 Task: Create in the project BellTech and in the Backlog issue 'Upgrade the search and filtering mechanisms of a web application to improve user search experience and result accuracy' a child issue 'Code optimization for low-latency network socket optimization', and assign it to team member softage.1@softage.net. Create in the project BellTech and in the Backlog issue 'Create a new online platform for online language learning courses with advanced language tools and speaking practice features' a child issue 'Chatbot conversation error handling and optimization', and assign it to team member softage.2@softage.net
Action: Mouse moved to (228, 59)
Screenshot: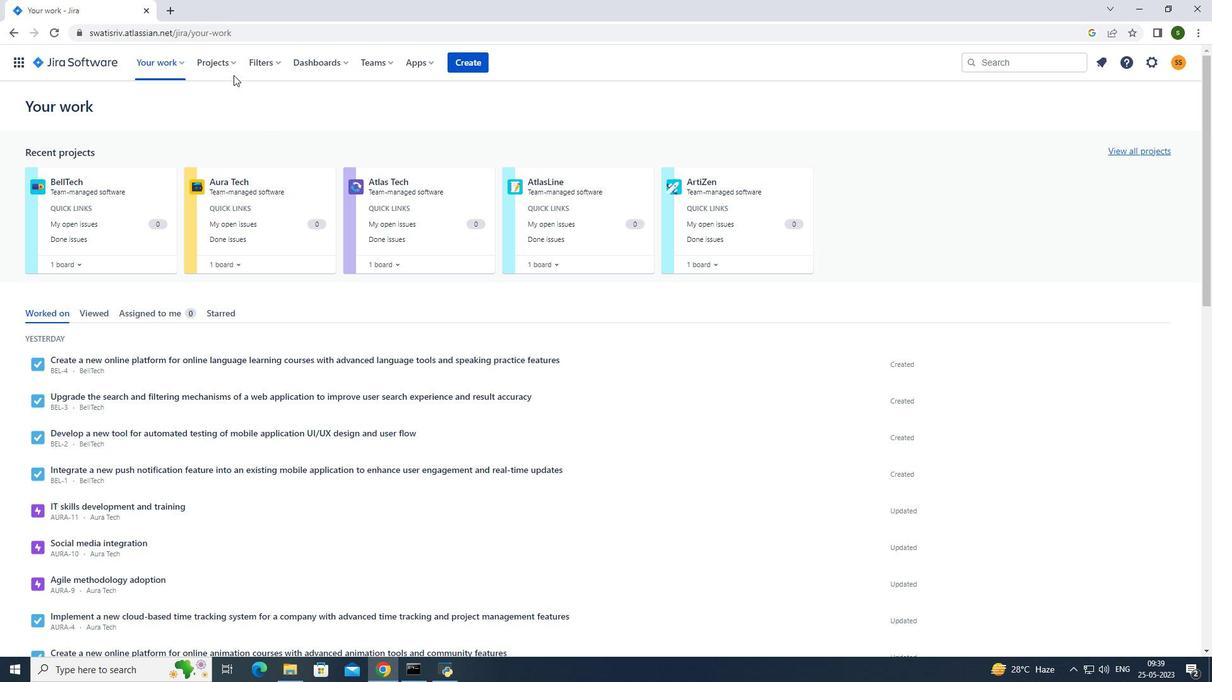 
Action: Mouse pressed left at (228, 59)
Screenshot: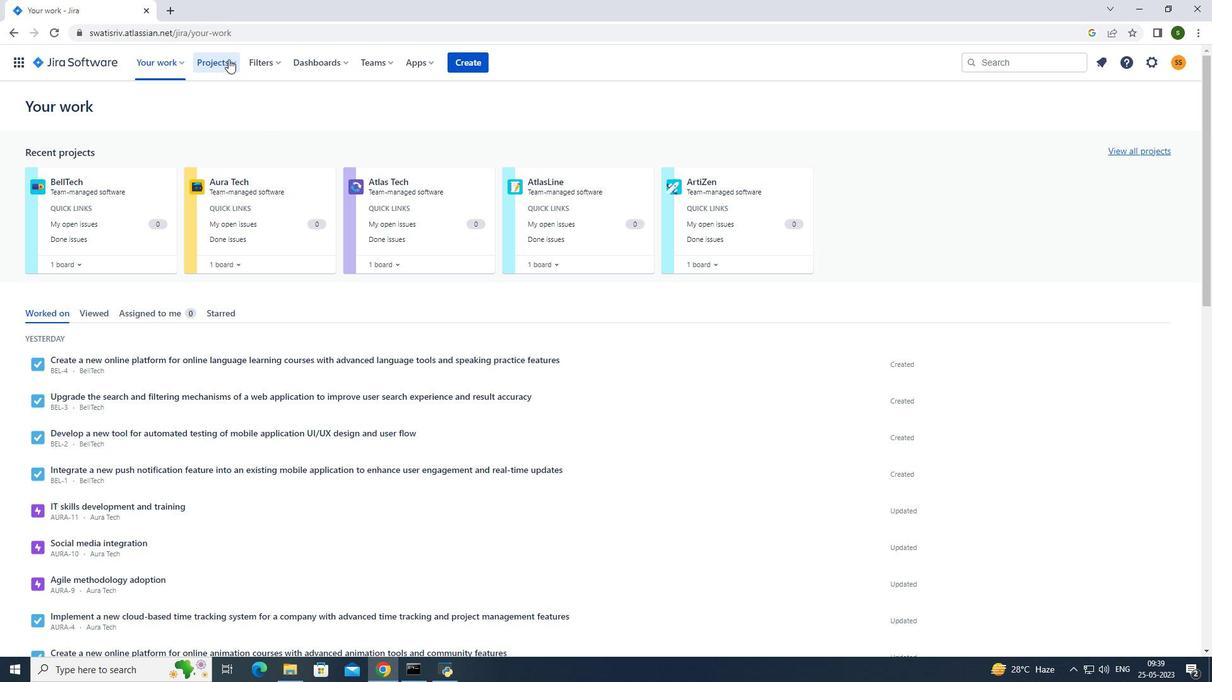 
Action: Mouse moved to (252, 109)
Screenshot: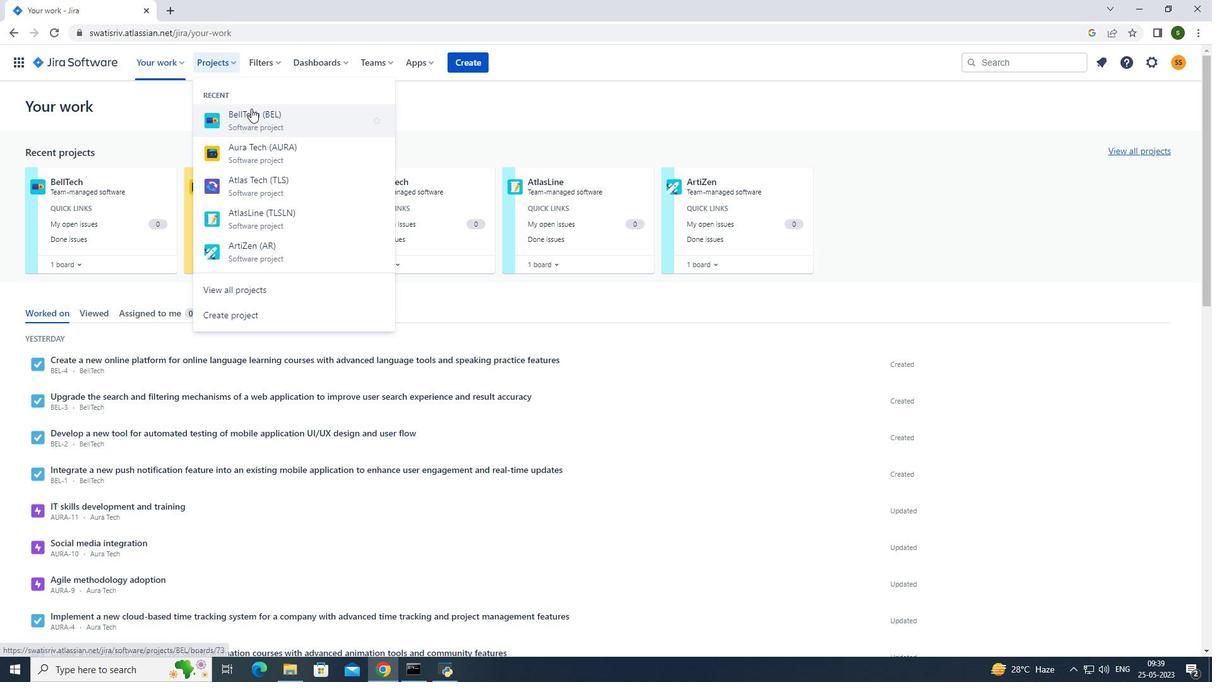 
Action: Mouse pressed left at (252, 109)
Screenshot: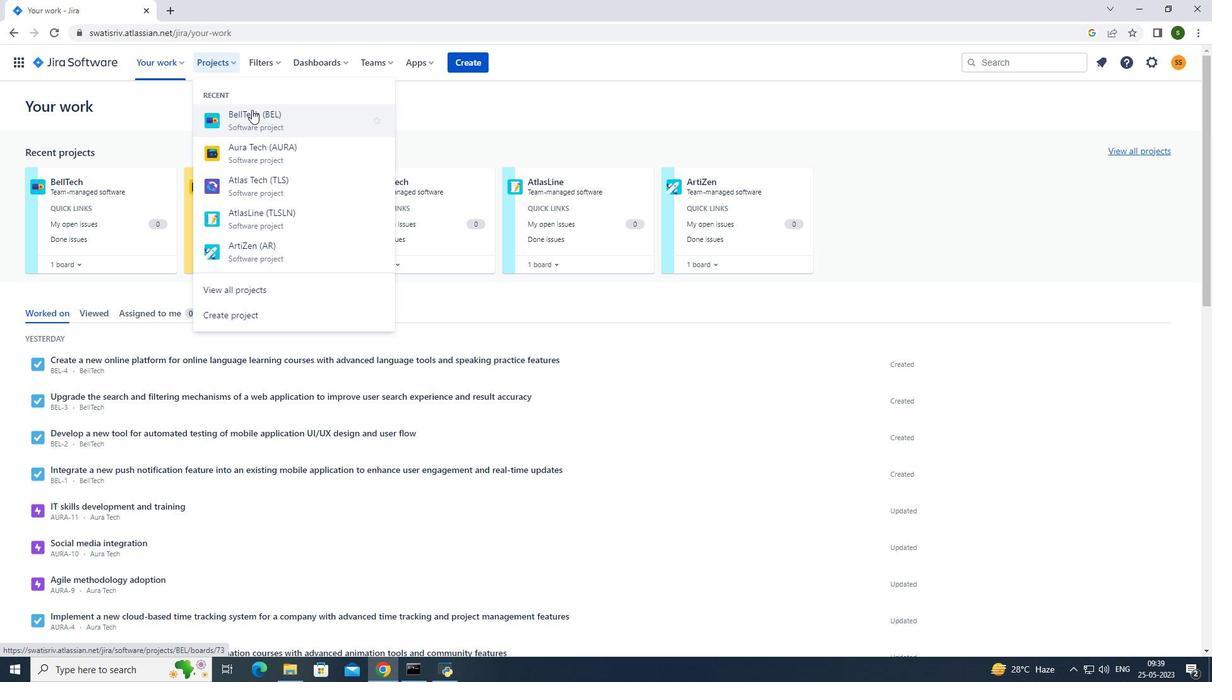 
Action: Mouse moved to (263, 429)
Screenshot: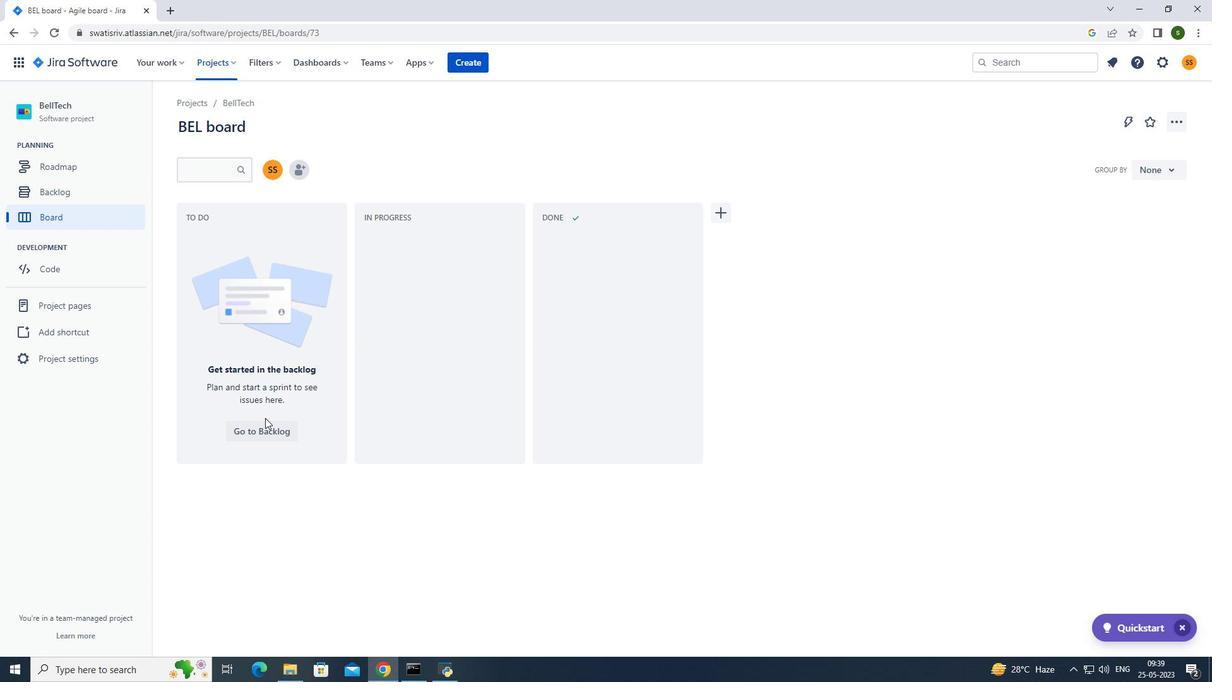 
Action: Mouse pressed left at (263, 429)
Screenshot: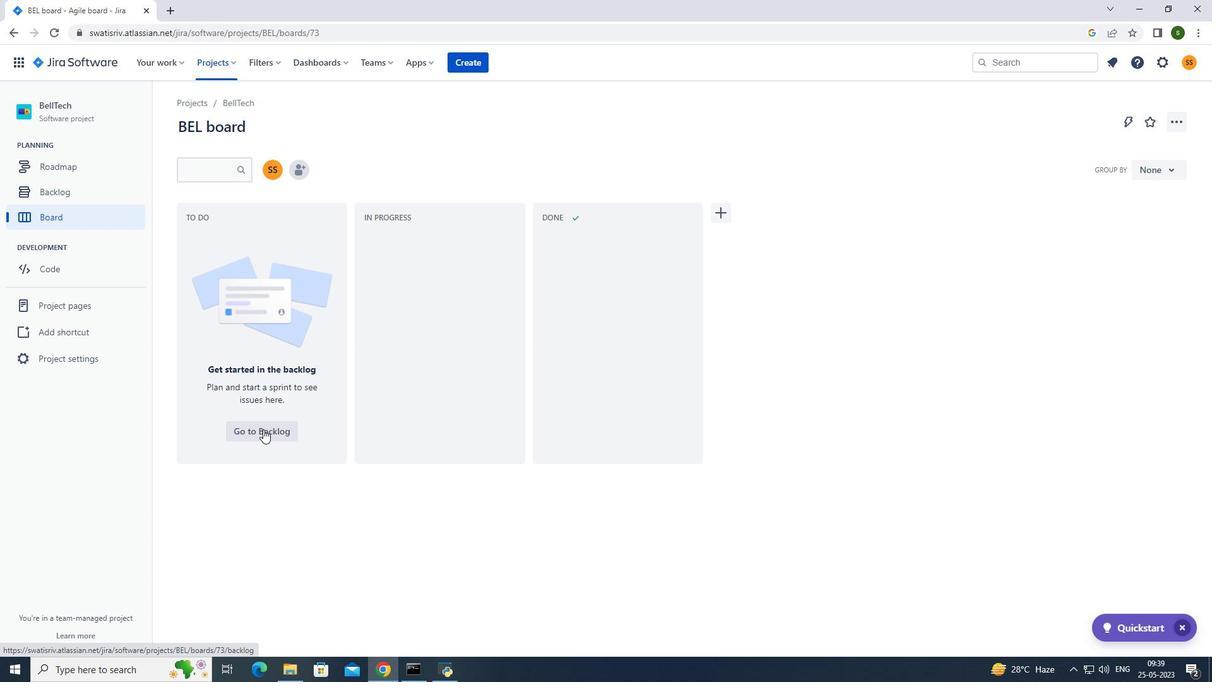 
Action: Mouse moved to (524, 405)
Screenshot: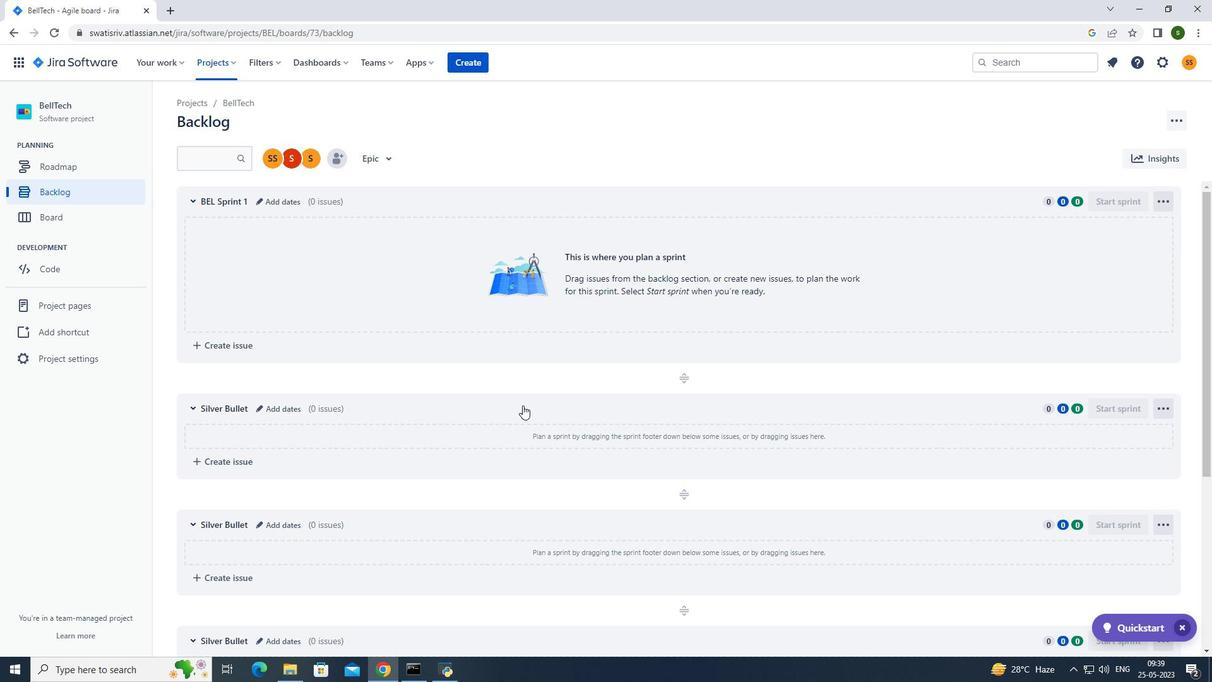 
Action: Mouse scrolled (524, 404) with delta (0, 0)
Screenshot: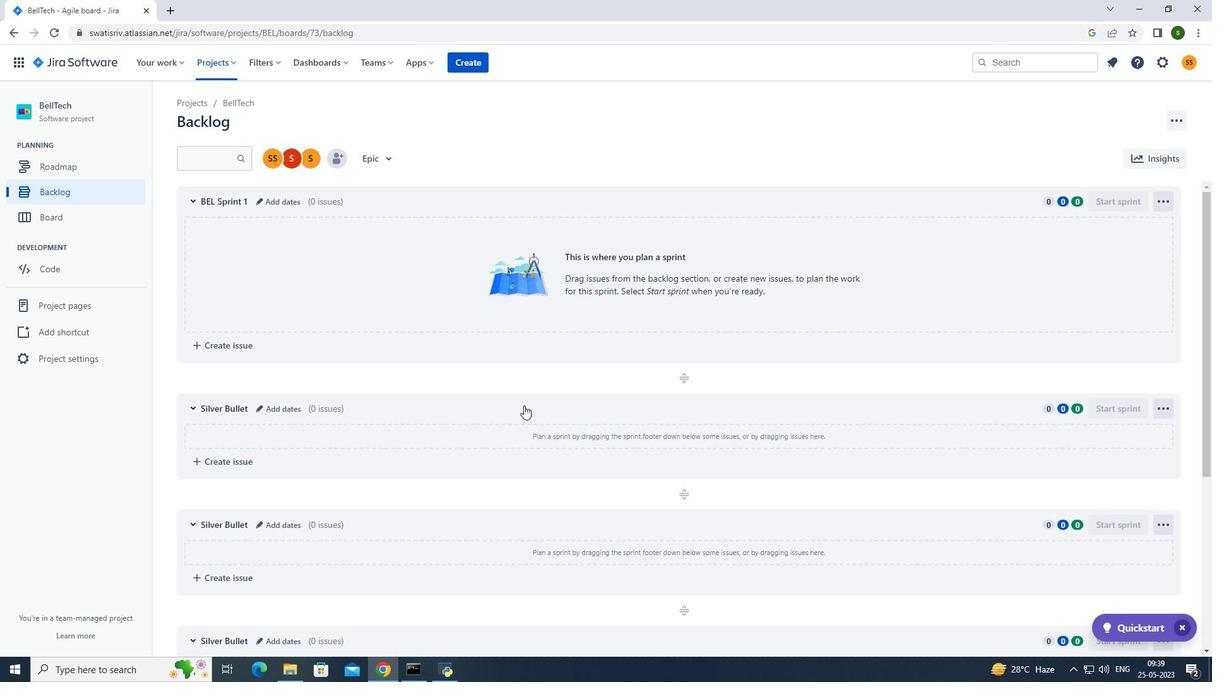 
Action: Mouse scrolled (524, 404) with delta (0, 0)
Screenshot: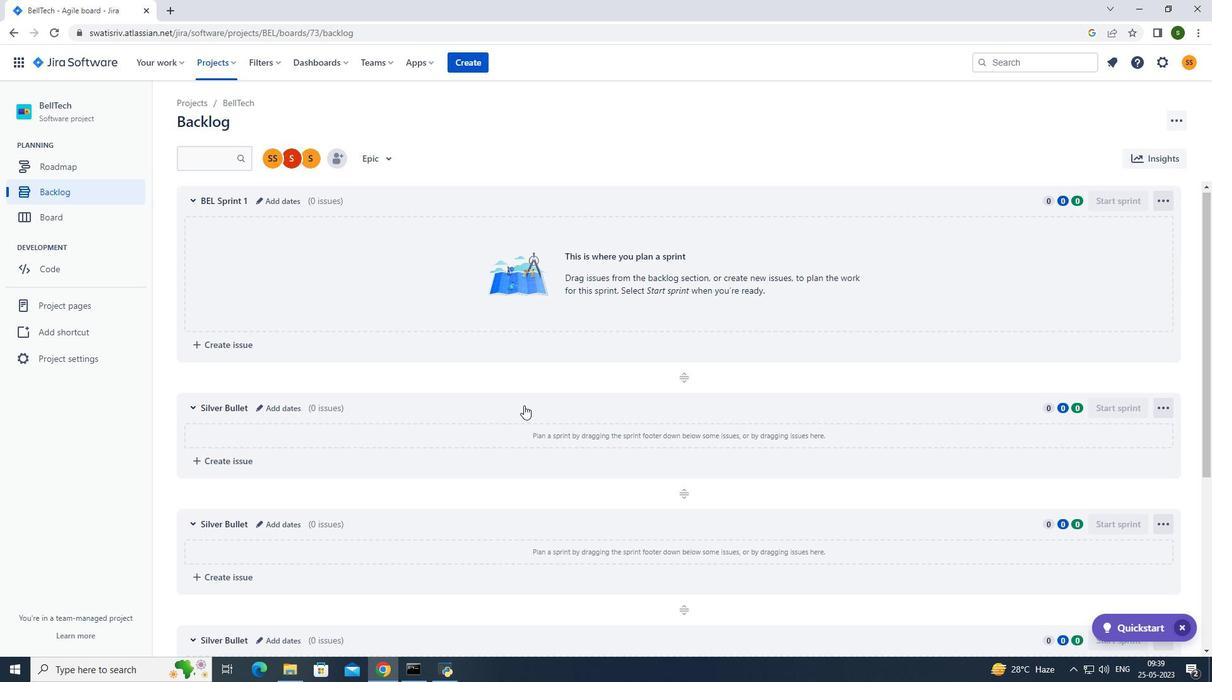 
Action: Mouse scrolled (524, 404) with delta (0, 0)
Screenshot: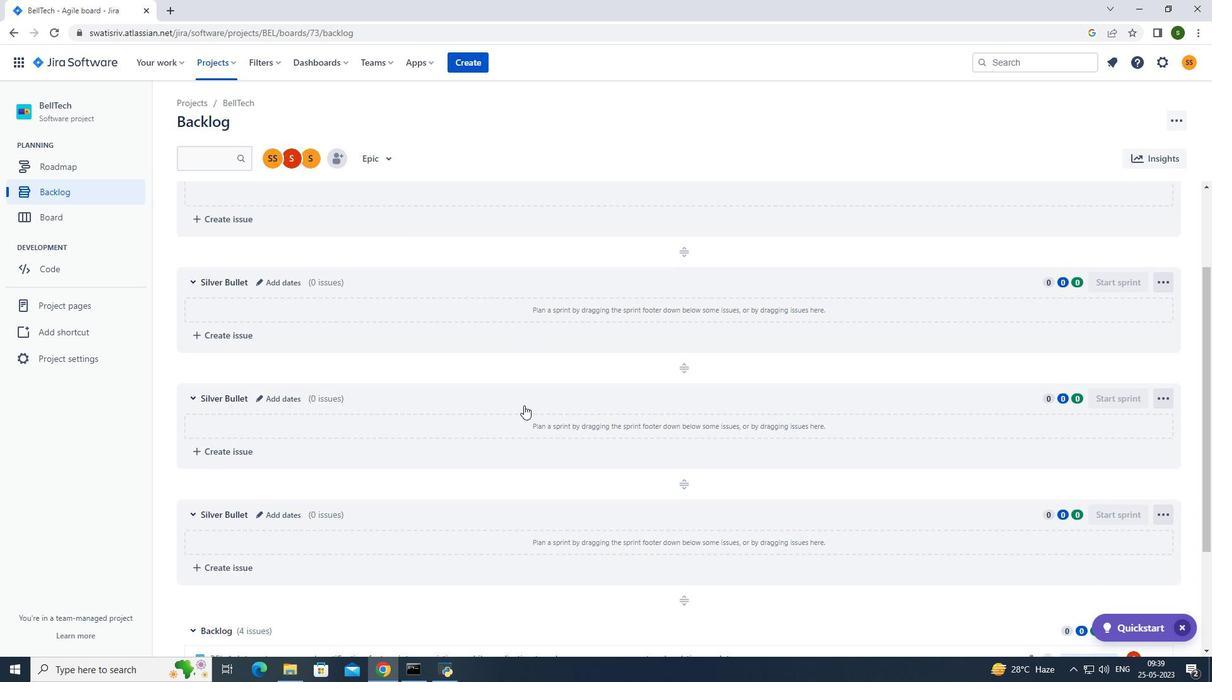 
Action: Mouse scrolled (524, 404) with delta (0, 0)
Screenshot: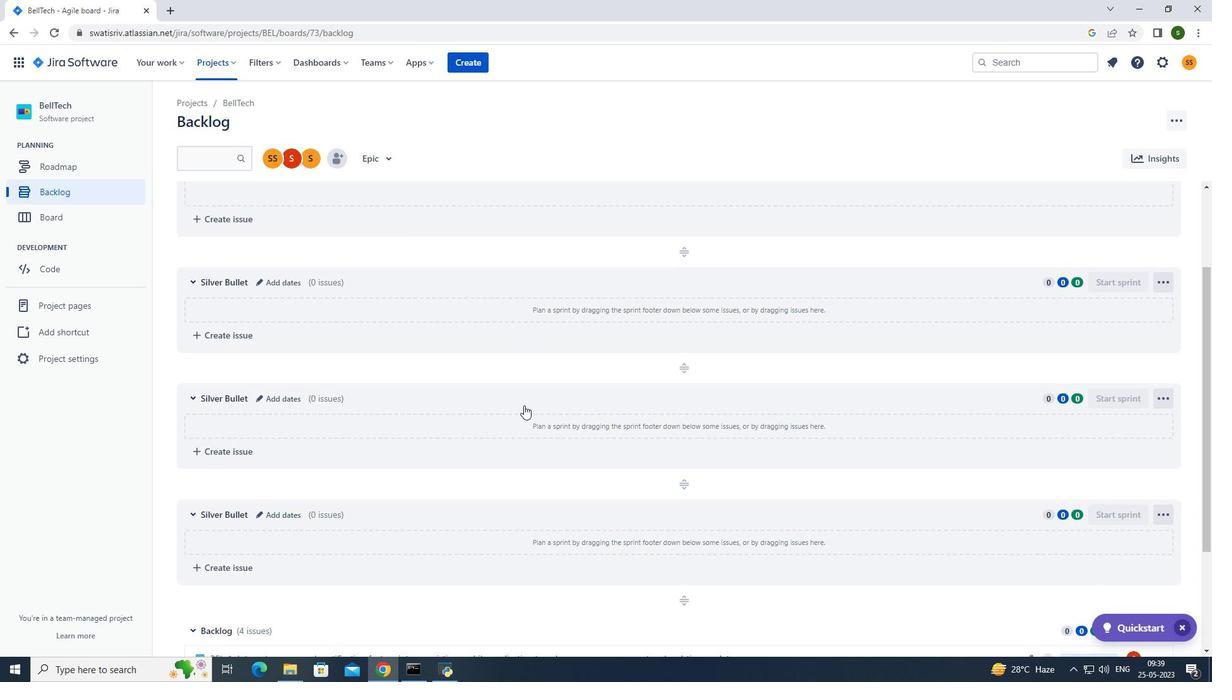 
Action: Mouse scrolled (524, 404) with delta (0, 0)
Screenshot: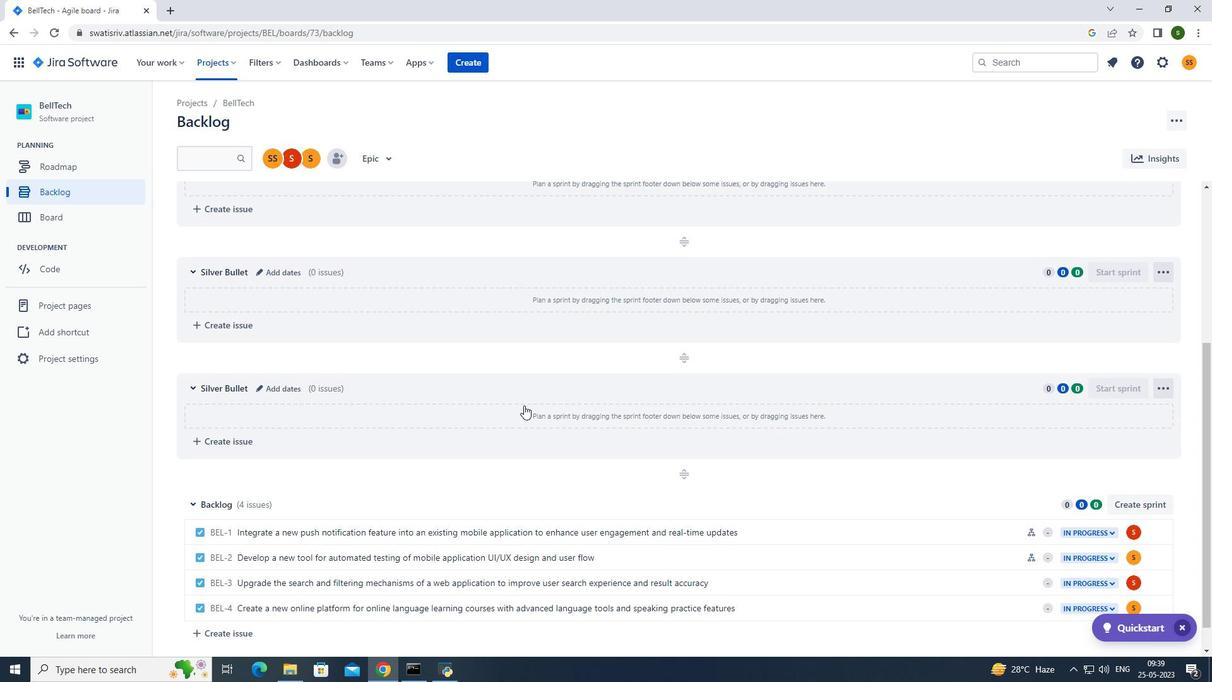 
Action: Mouse scrolled (524, 404) with delta (0, 0)
Screenshot: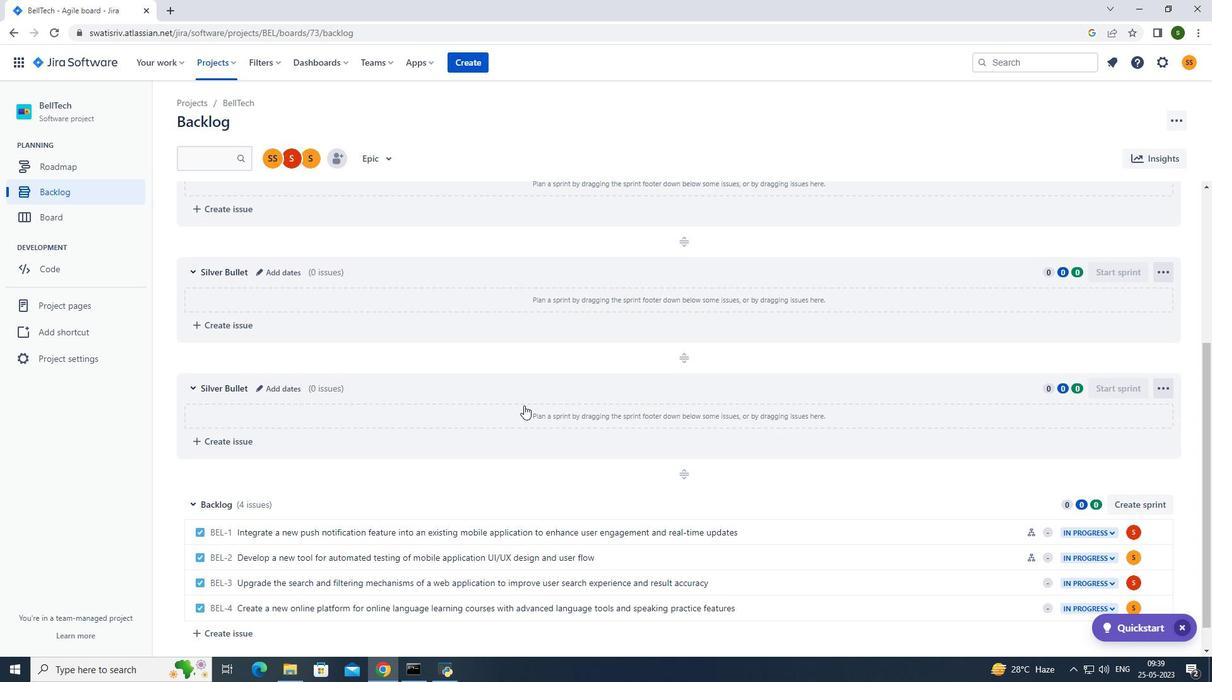 
Action: Mouse scrolled (524, 404) with delta (0, 0)
Screenshot: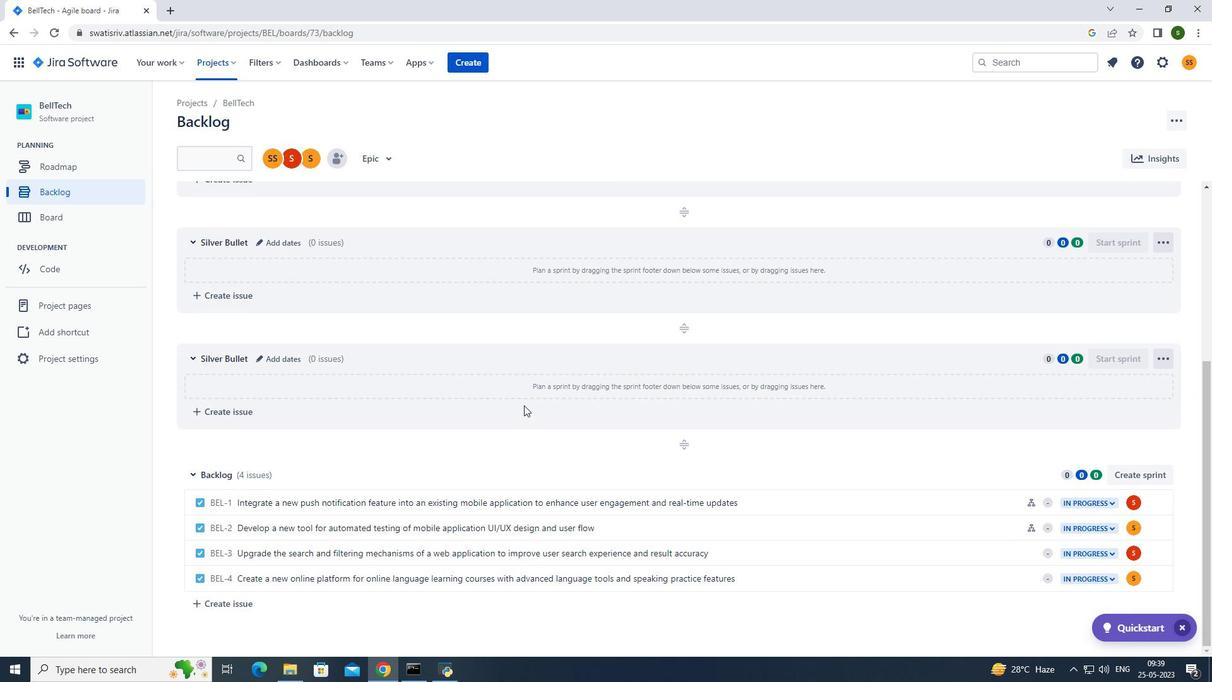 
Action: Mouse moved to (800, 552)
Screenshot: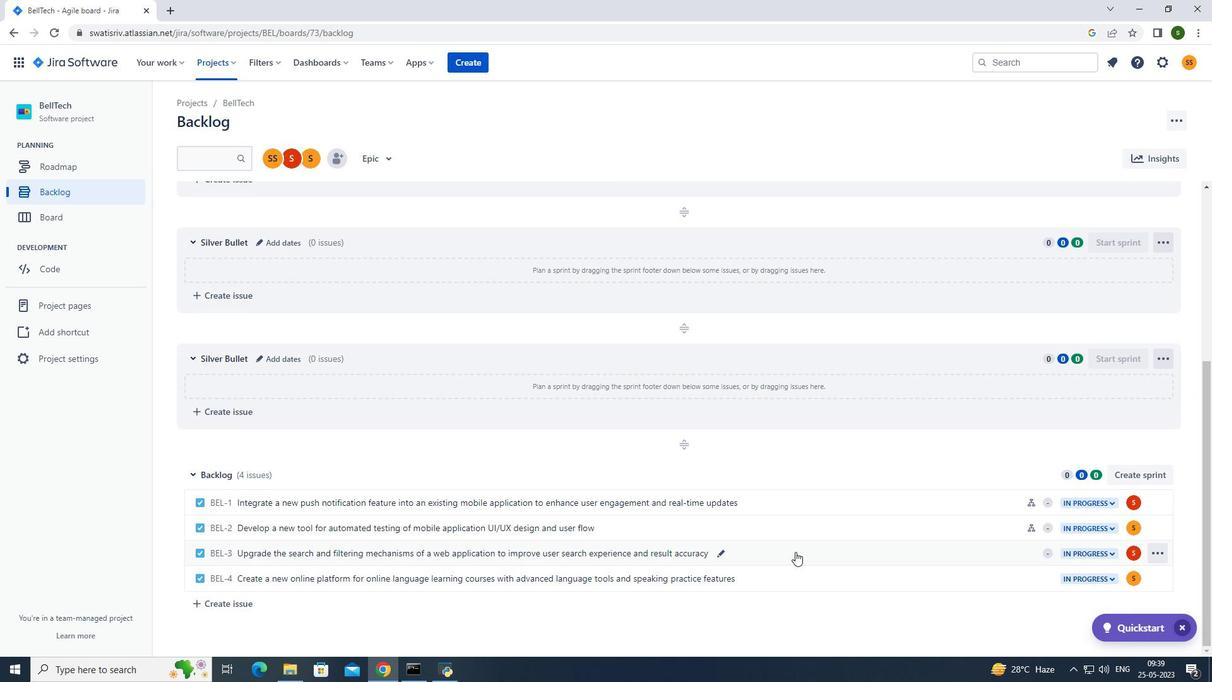 
Action: Mouse pressed left at (800, 552)
Screenshot: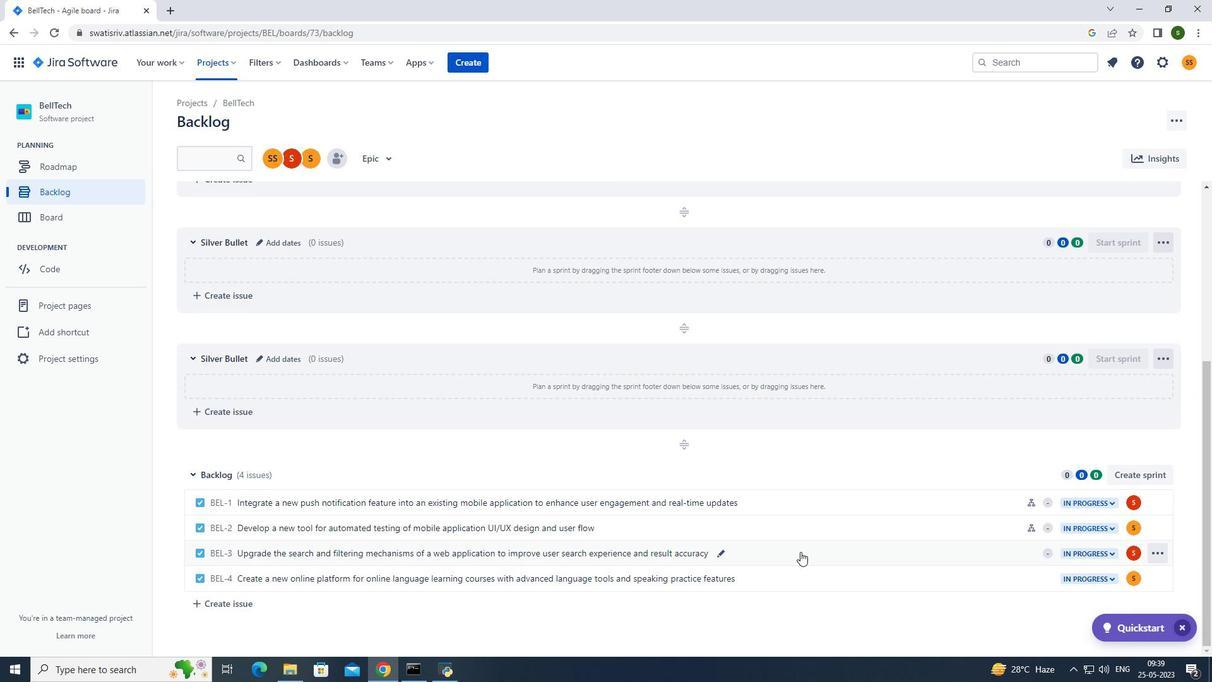 
Action: Mouse moved to (987, 301)
Screenshot: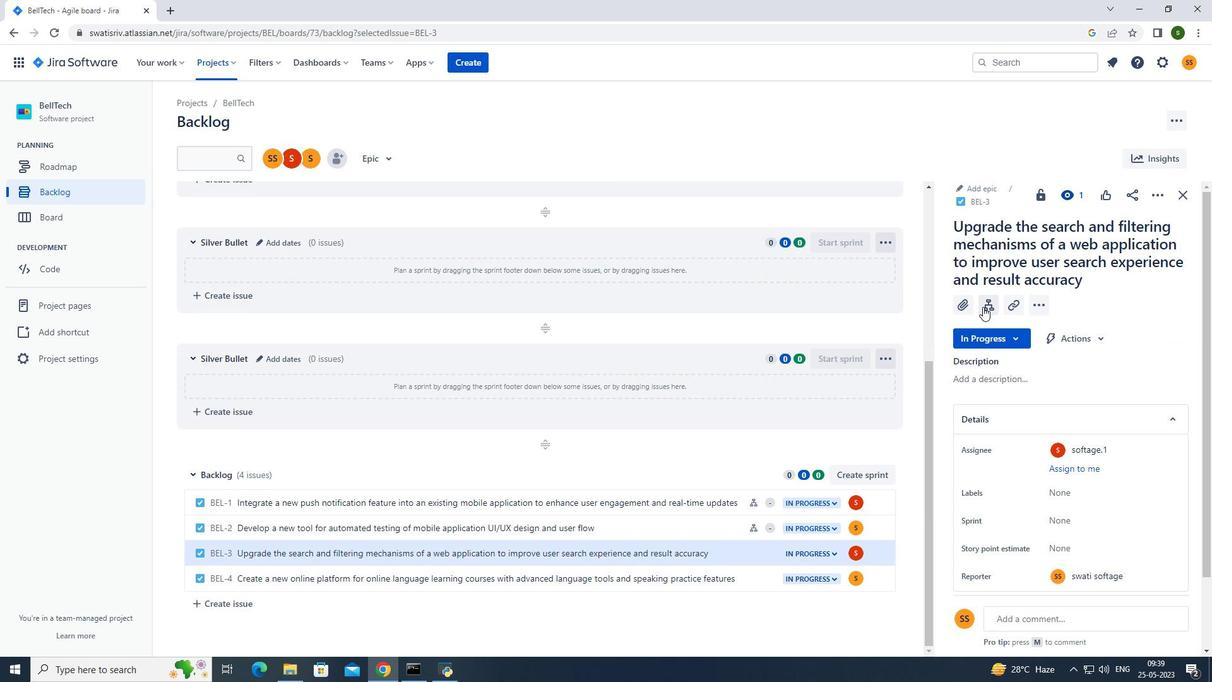 
Action: Mouse pressed left at (987, 301)
Screenshot: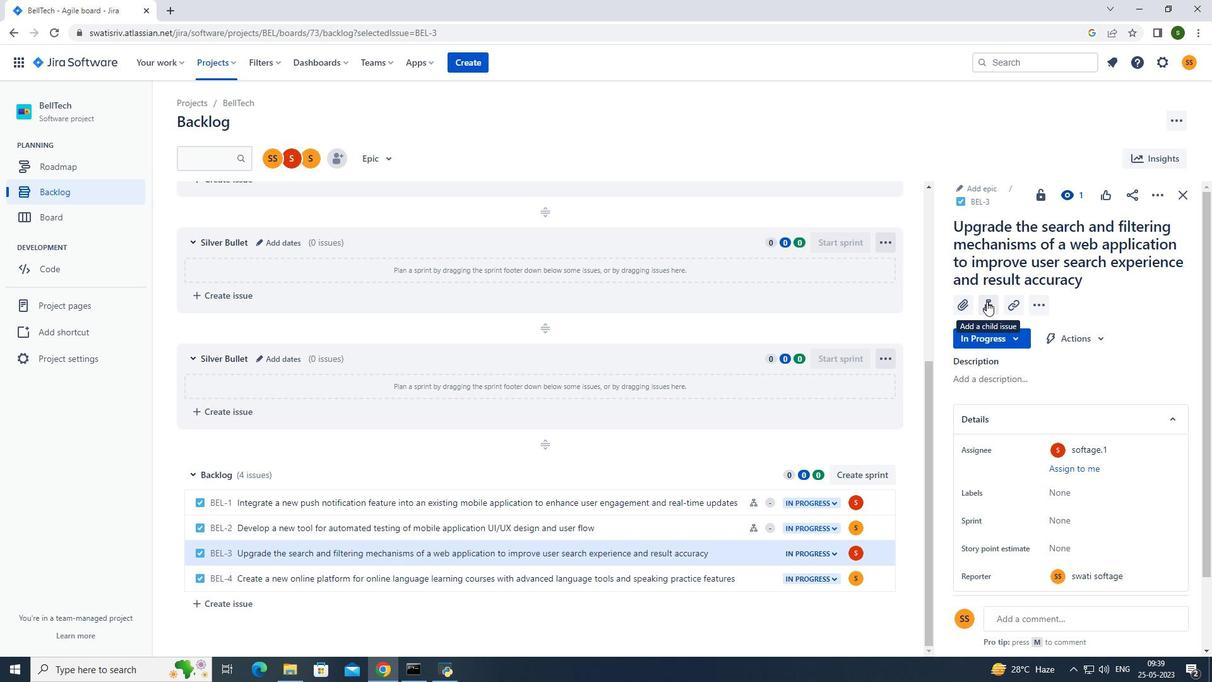 
Action: Mouse moved to (1001, 402)
Screenshot: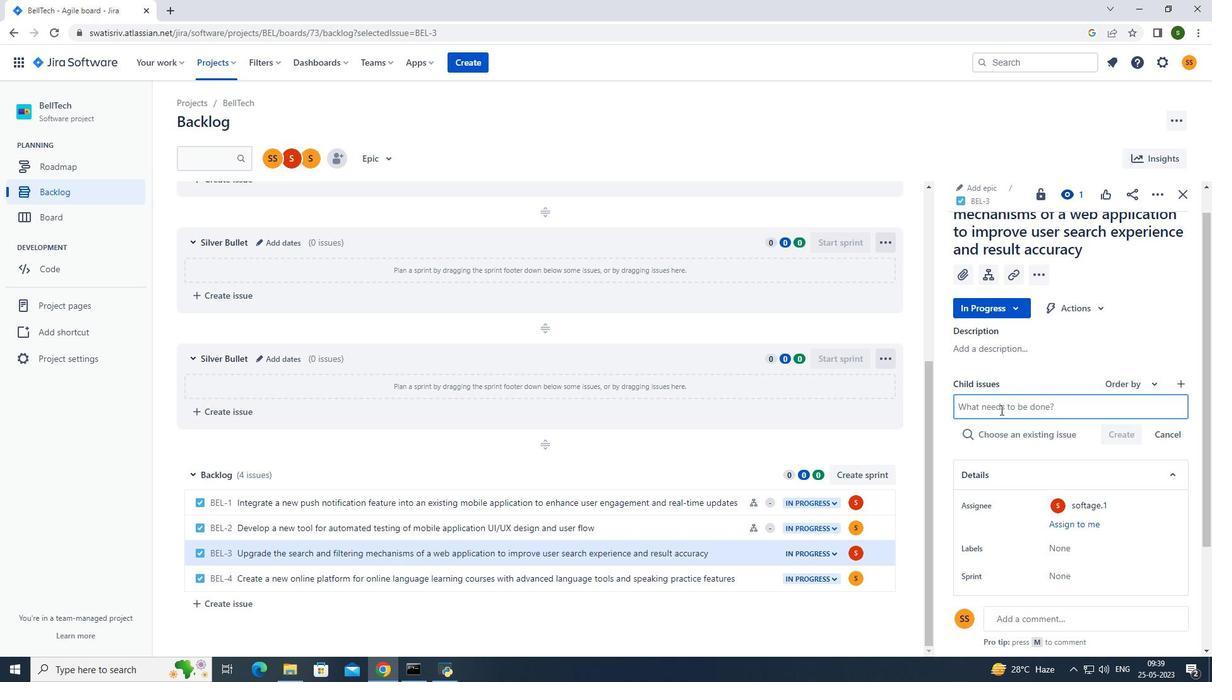 
Action: Mouse pressed left at (1001, 402)
Screenshot: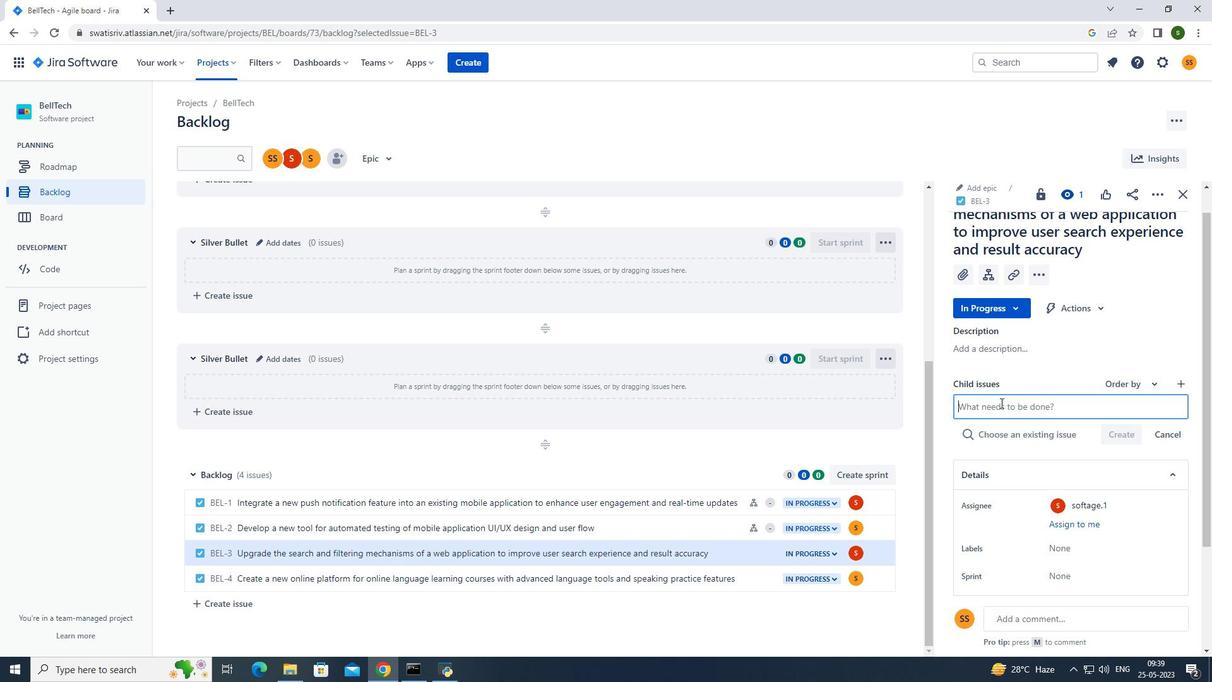 
Action: Key pressed <Key.caps_lock>C<Key.caps_lock>ode<Key.space>optimization<Key.space>for<Key.space>low-latency<Key.space>network<Key.space>socket<Key.space>optimization<Key.enter>
Screenshot: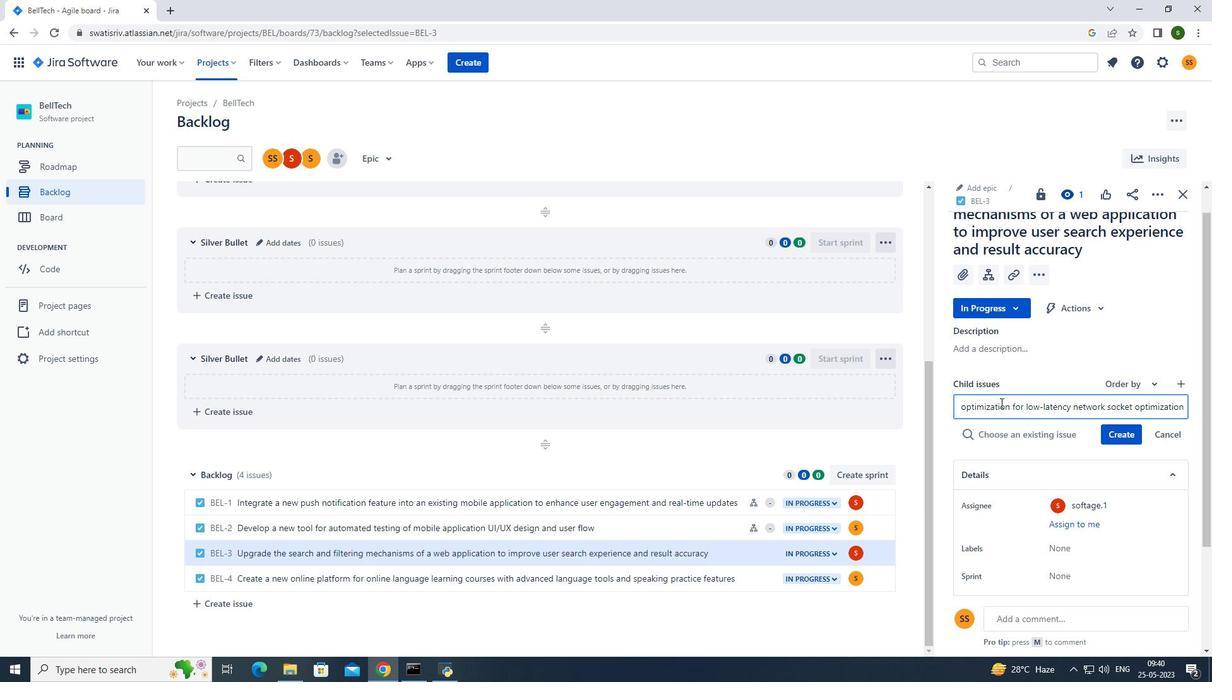 
Action: Mouse moved to (1129, 407)
Screenshot: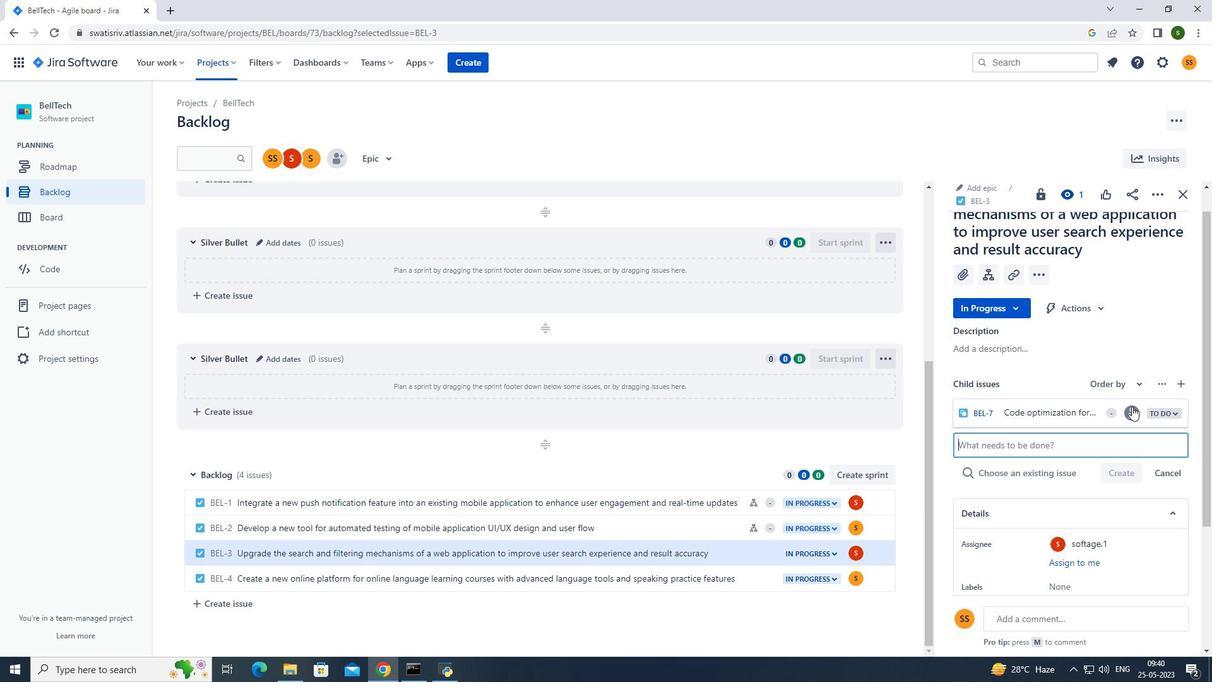 
Action: Mouse pressed left at (1129, 407)
Screenshot: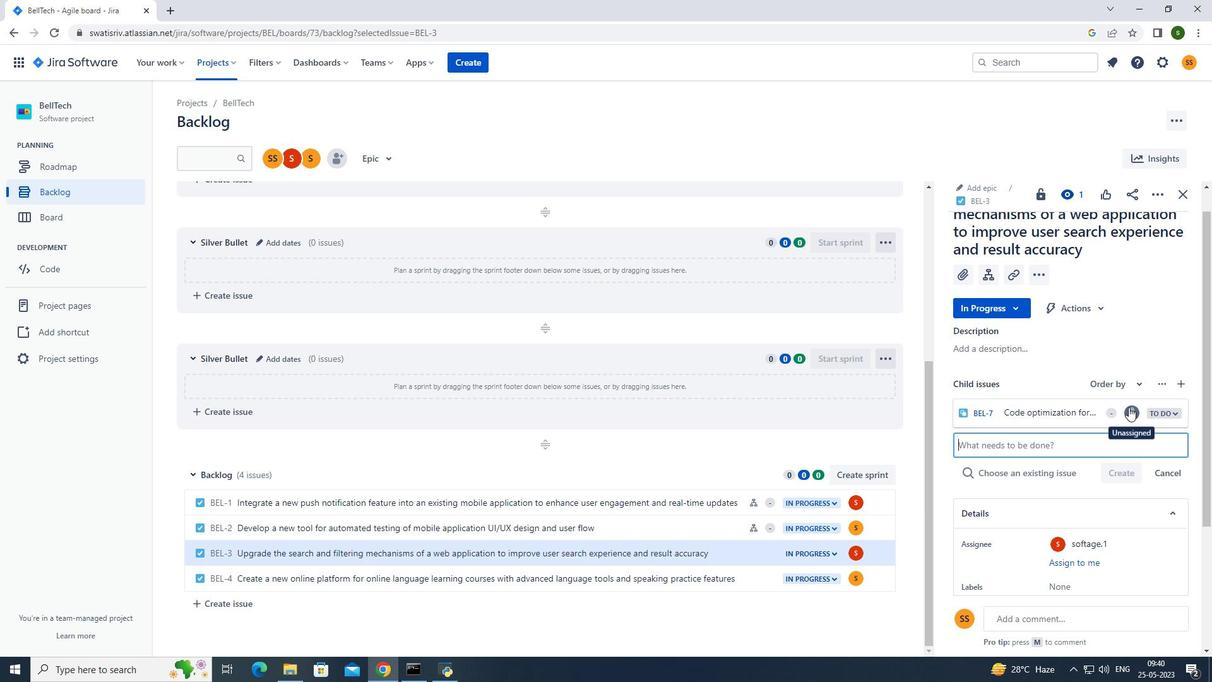 
Action: Mouse moved to (1059, 348)
Screenshot: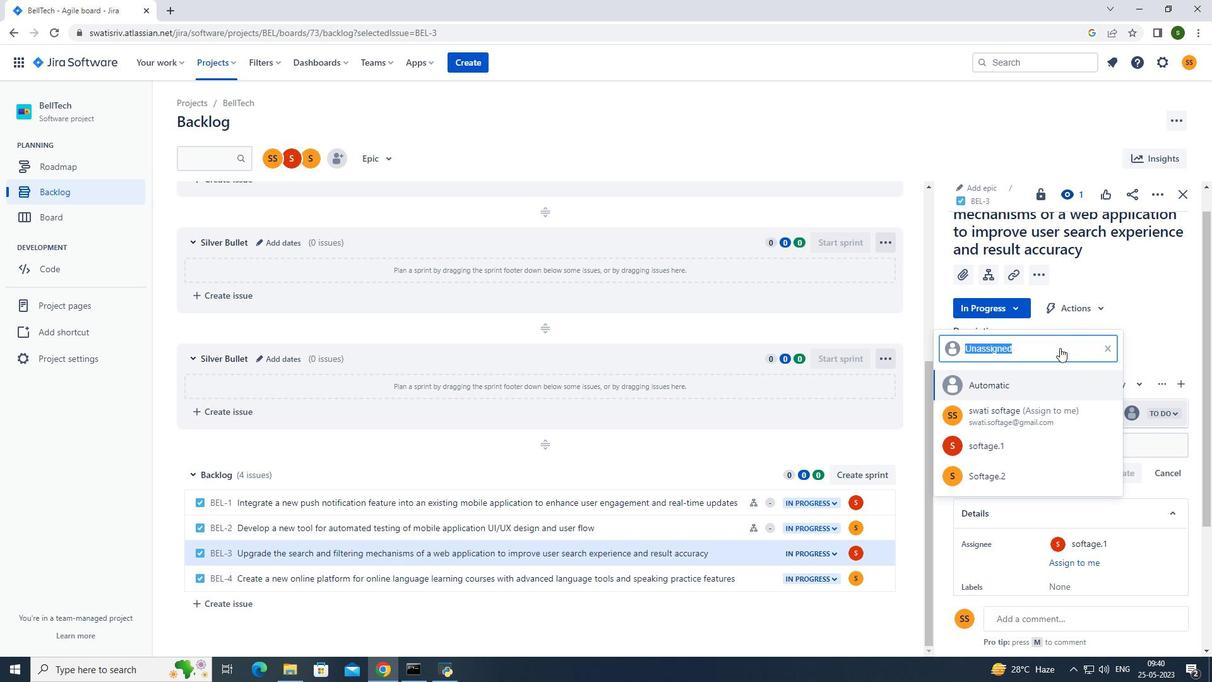 
Action: Key pressed softage.1<Key.shift>@softage.net
Screenshot: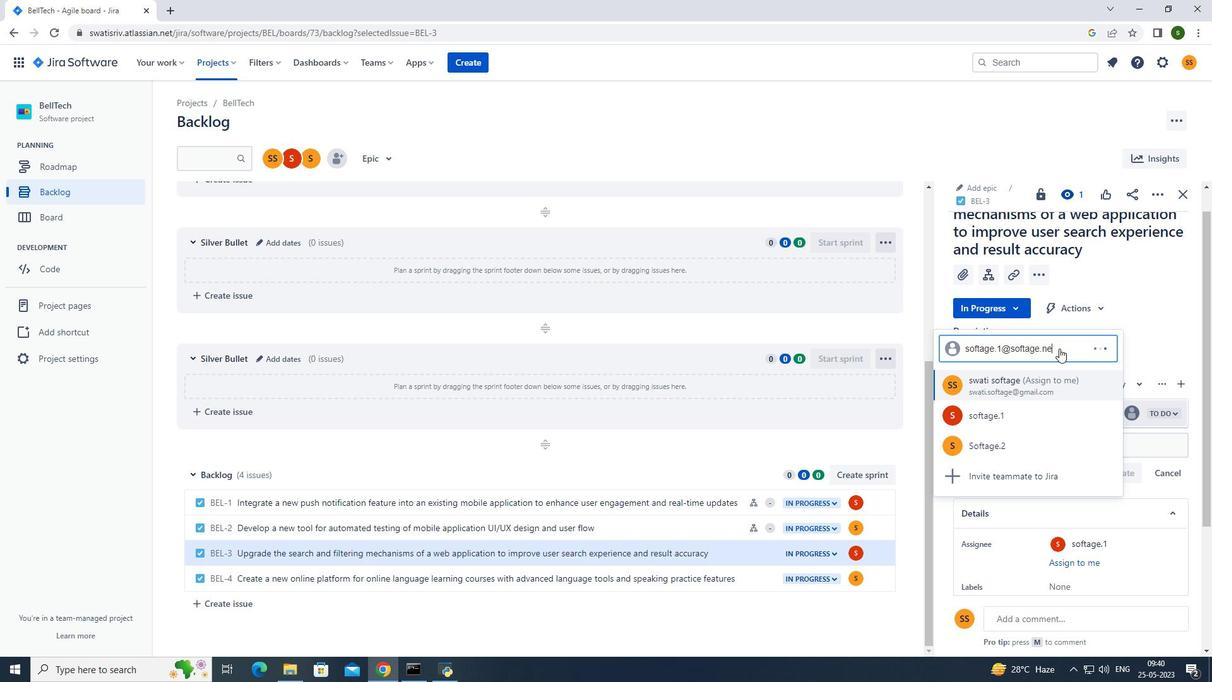 
Action: Mouse moved to (1035, 416)
Screenshot: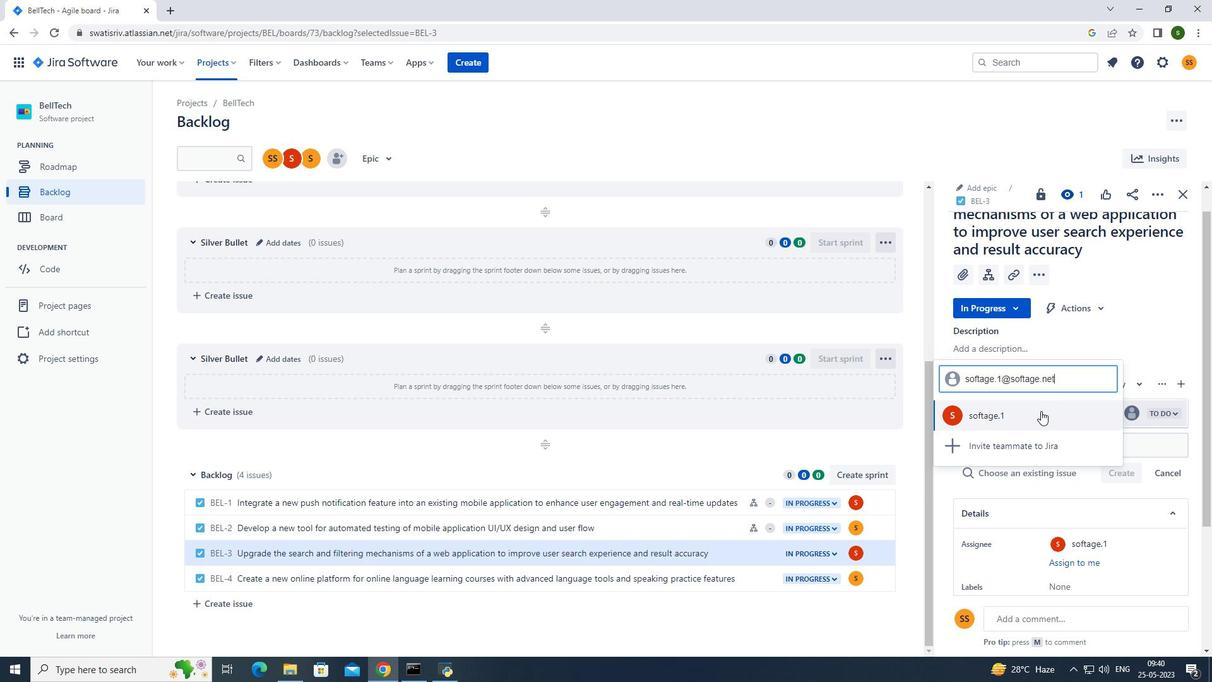 
Action: Mouse pressed left at (1035, 416)
Screenshot: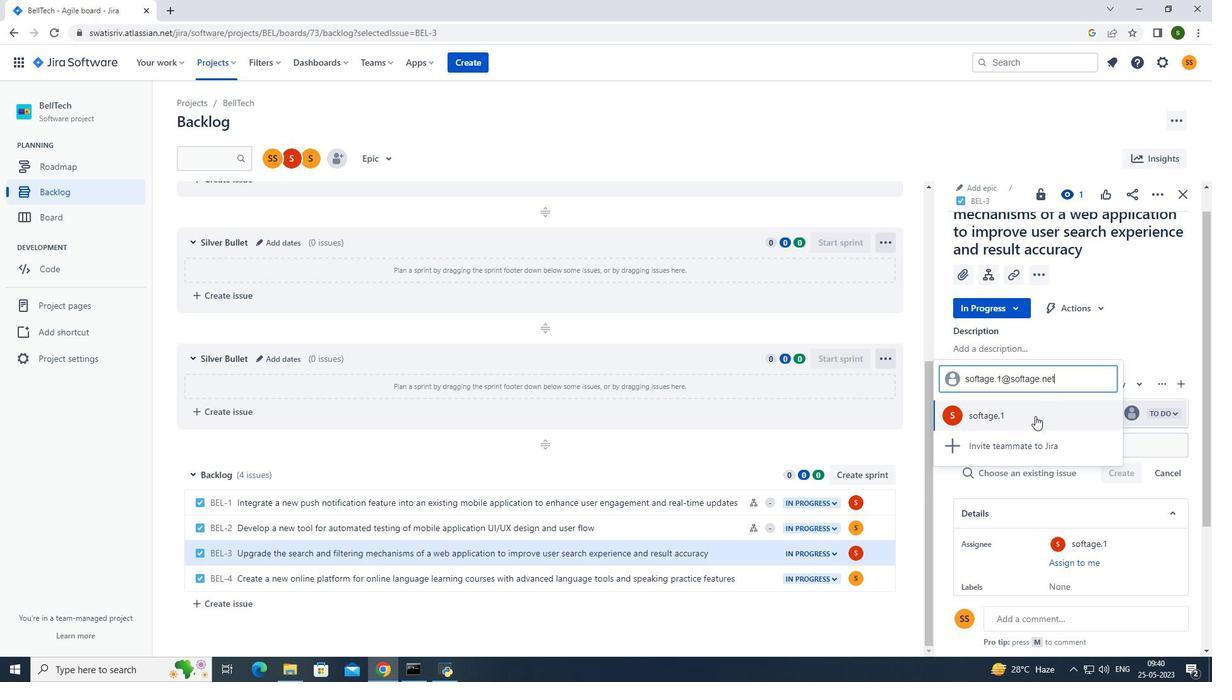 
Action: Mouse moved to (460, 488)
Screenshot: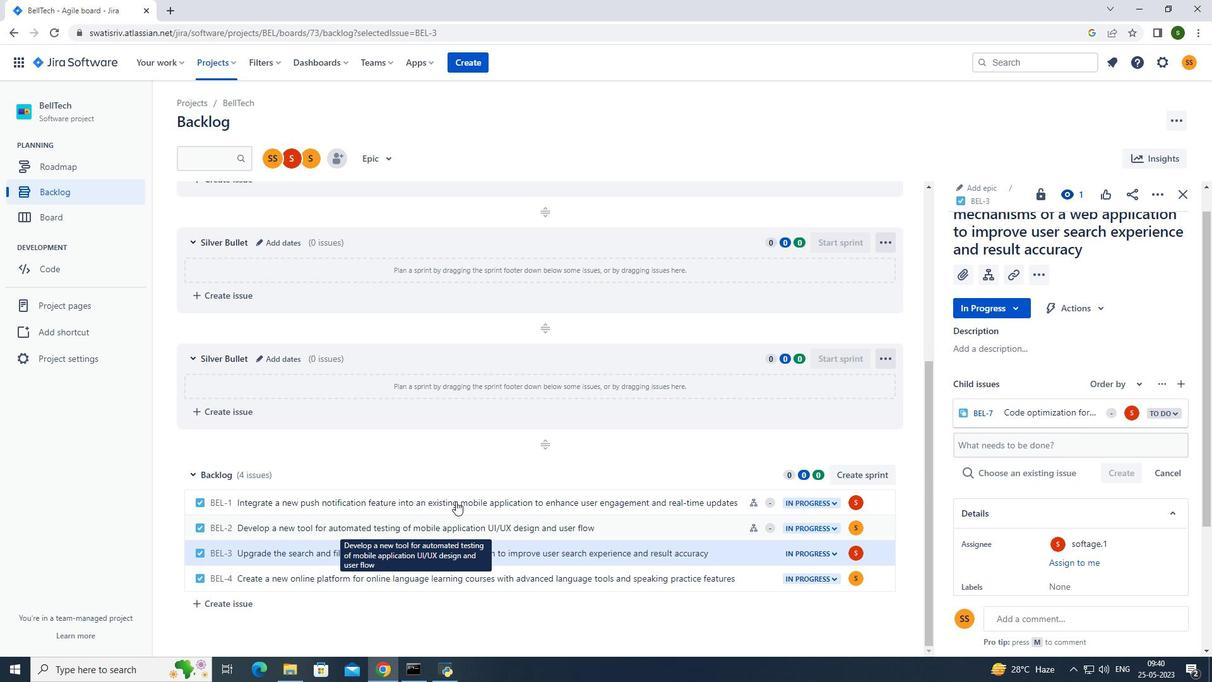 
Action: Mouse scrolled (460, 487) with delta (0, 0)
Screenshot: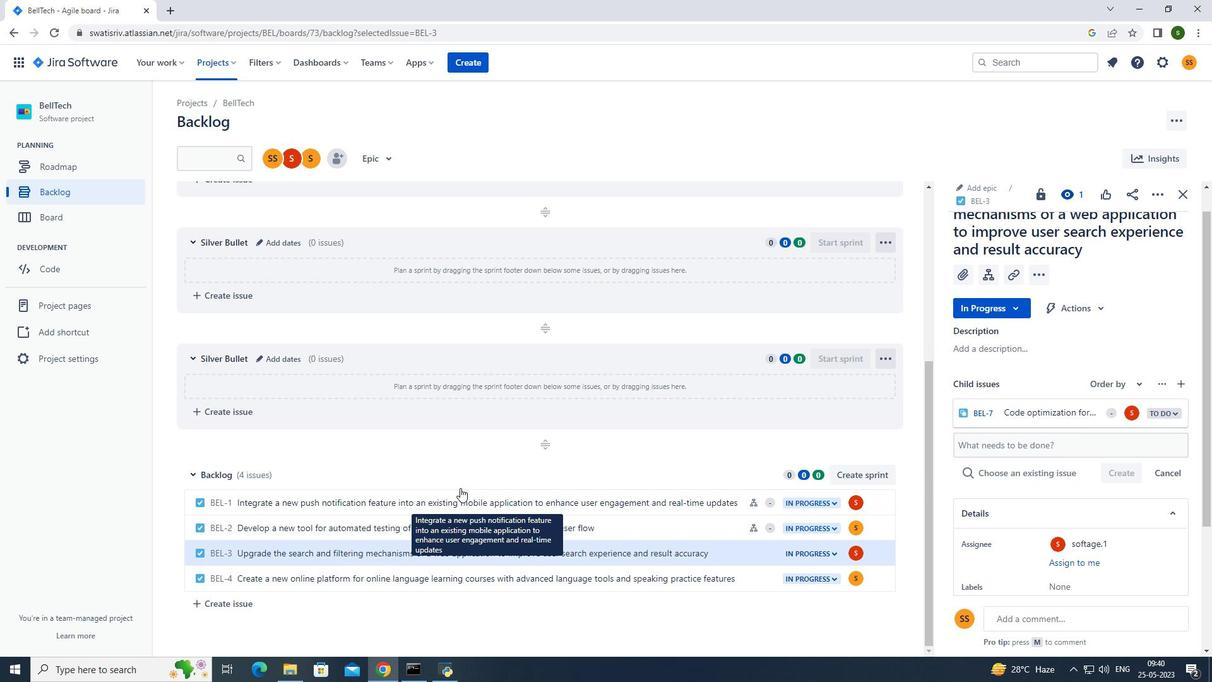 
Action: Mouse scrolled (460, 487) with delta (0, 0)
Screenshot: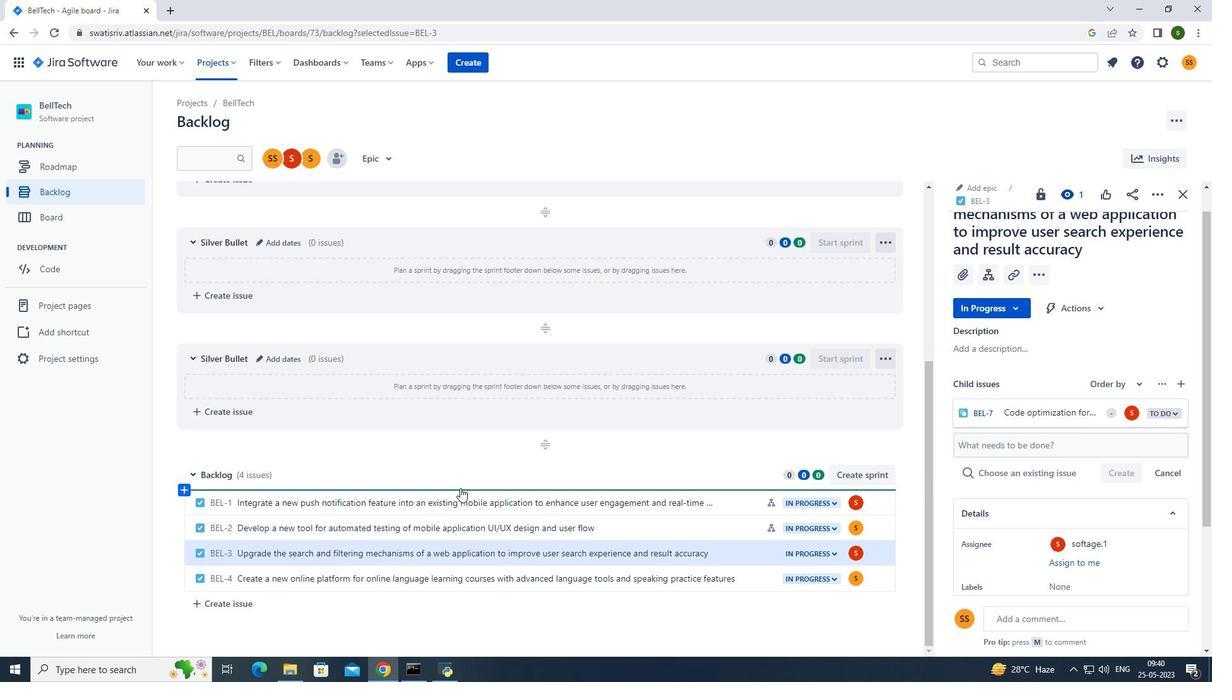 
Action: Mouse moved to (758, 587)
Screenshot: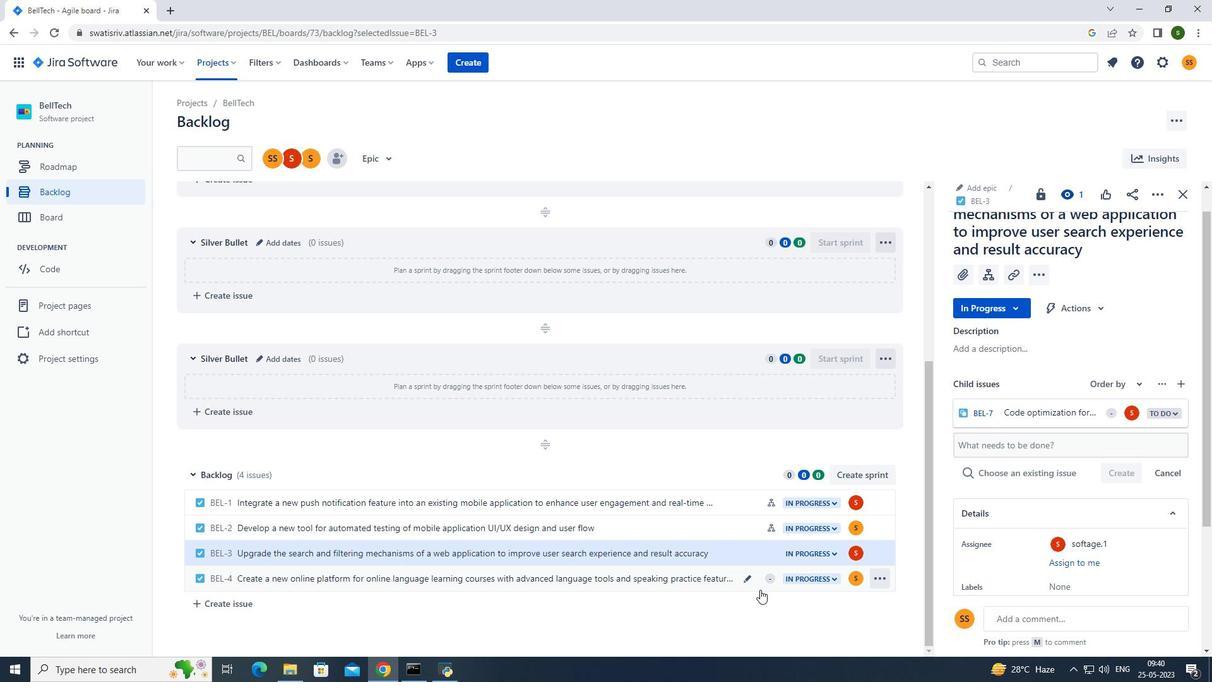 
Action: Mouse pressed left at (758, 587)
Screenshot: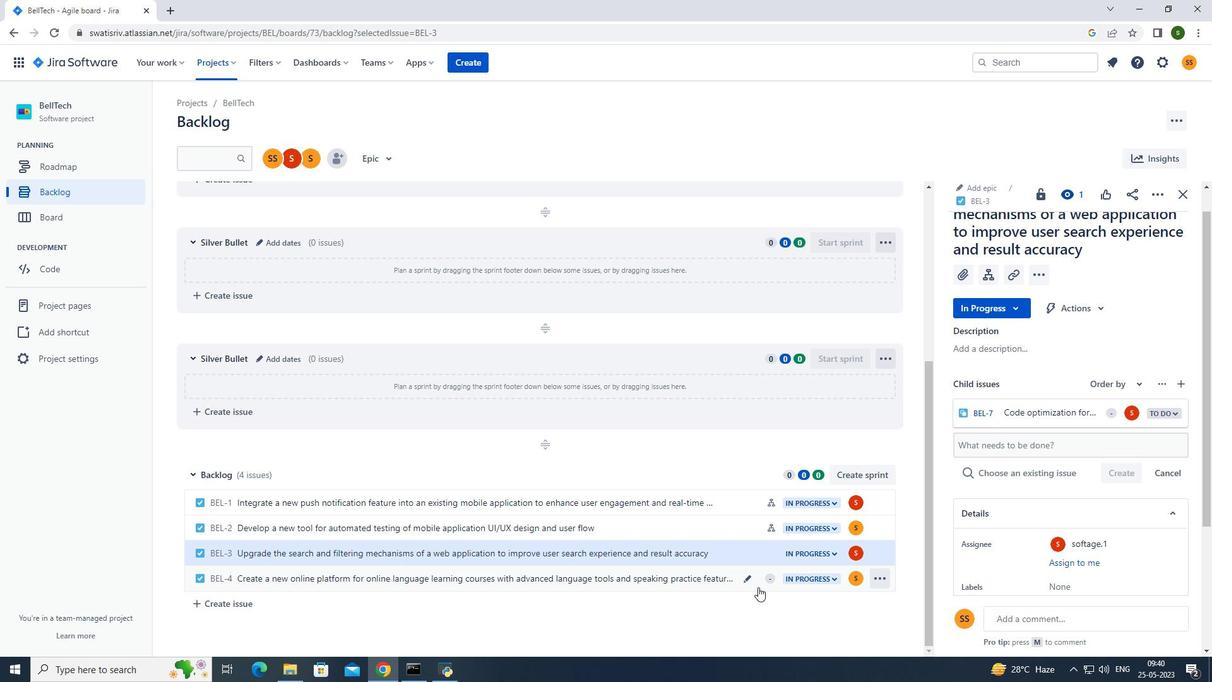 
Action: Mouse moved to (985, 312)
Screenshot: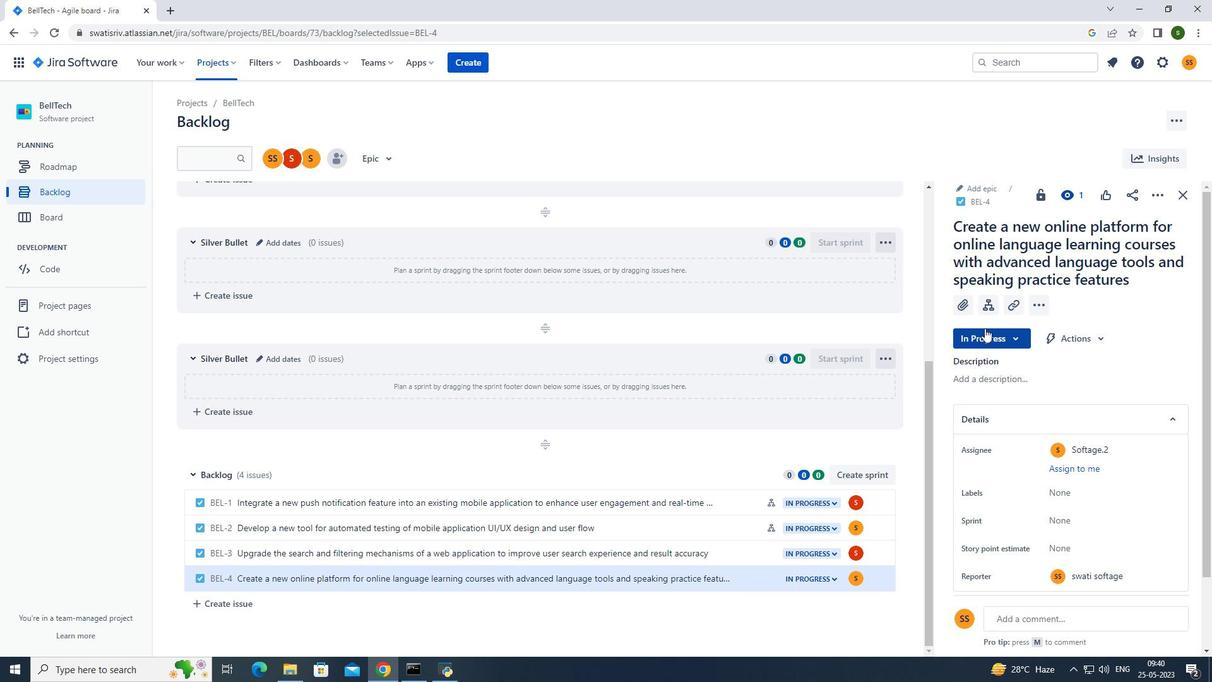 
Action: Mouse pressed left at (985, 312)
Screenshot: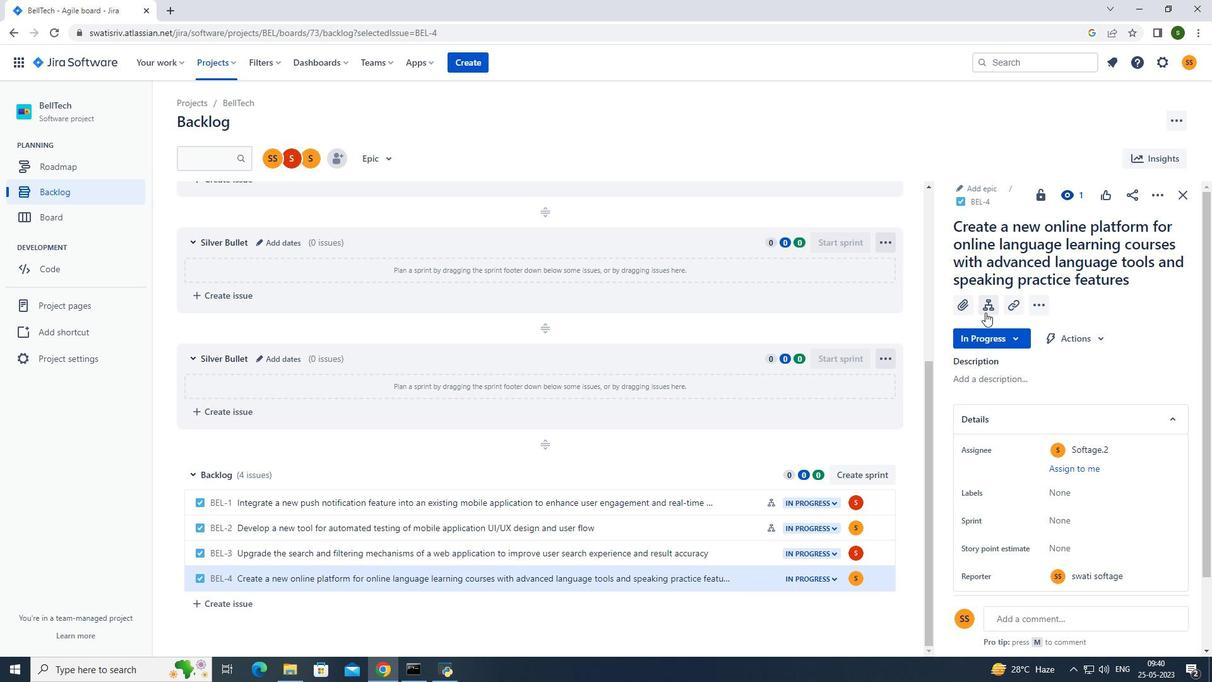 
Action: Mouse moved to (976, 408)
Screenshot: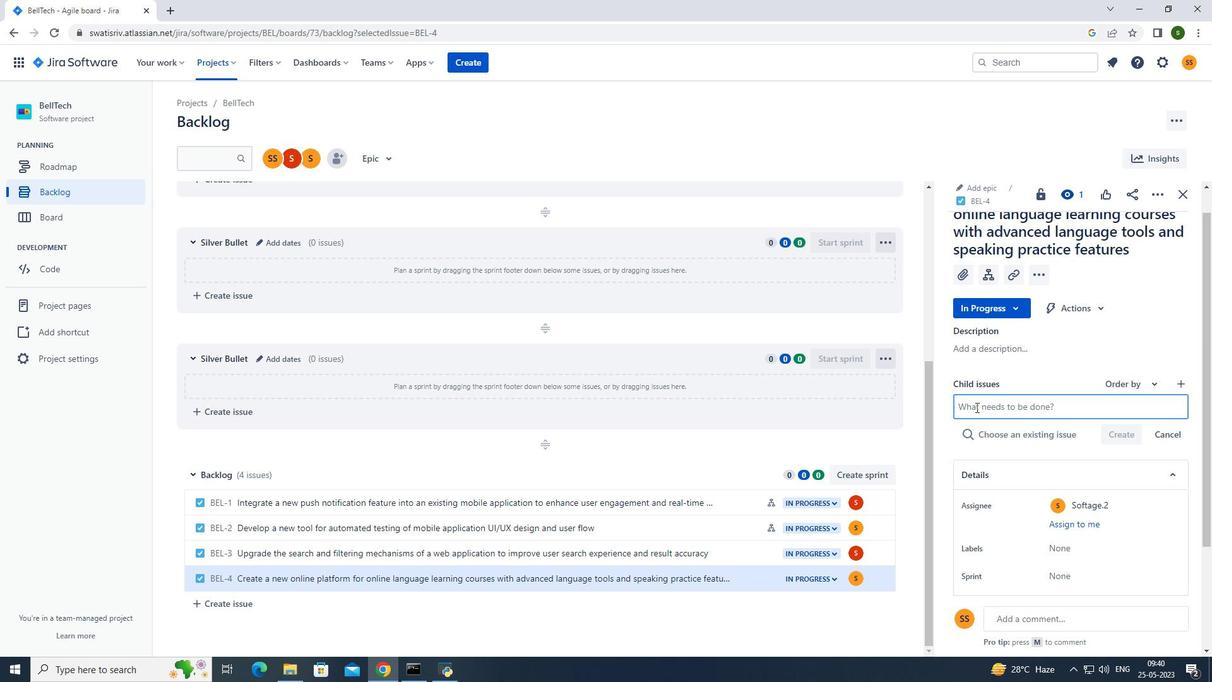 
Action: Mouse pressed left at (976, 408)
Screenshot: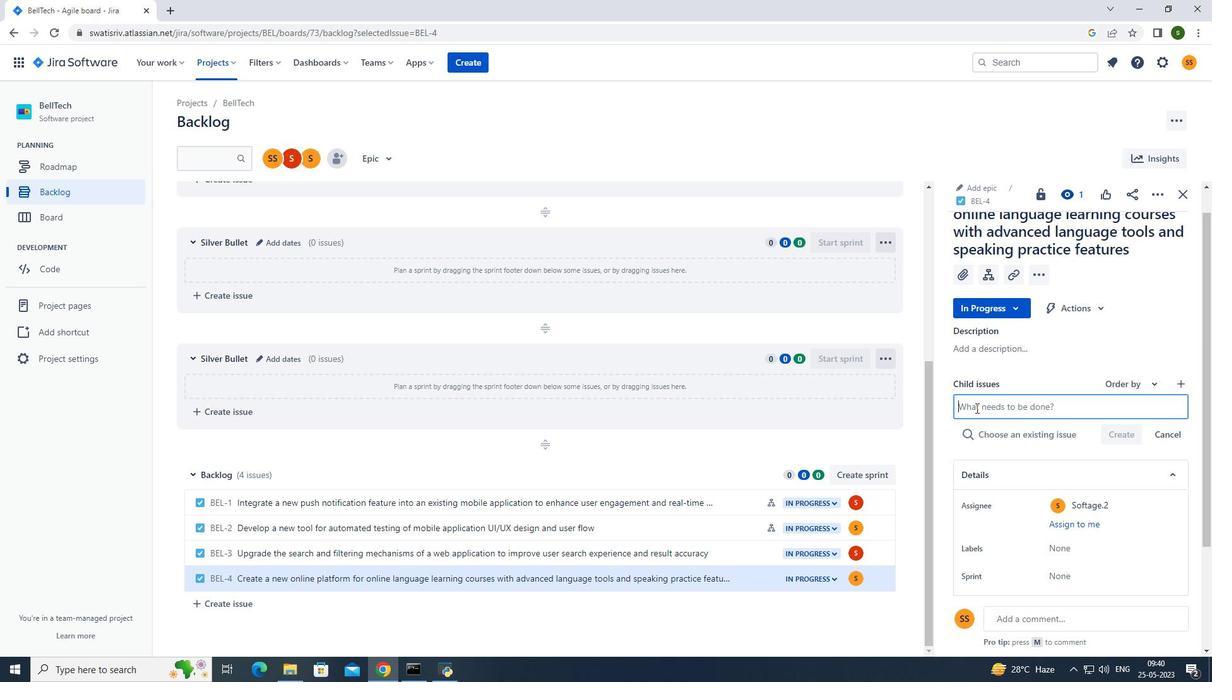 
Action: Key pressed <Key.caps_lock>C<Key.caps_lock>hatbot<Key.space>conversation<Key.space>erri<Key.backspace>or<Key.space>handling<Key.space>and<Key.space>optimization<Key.enter>
Screenshot: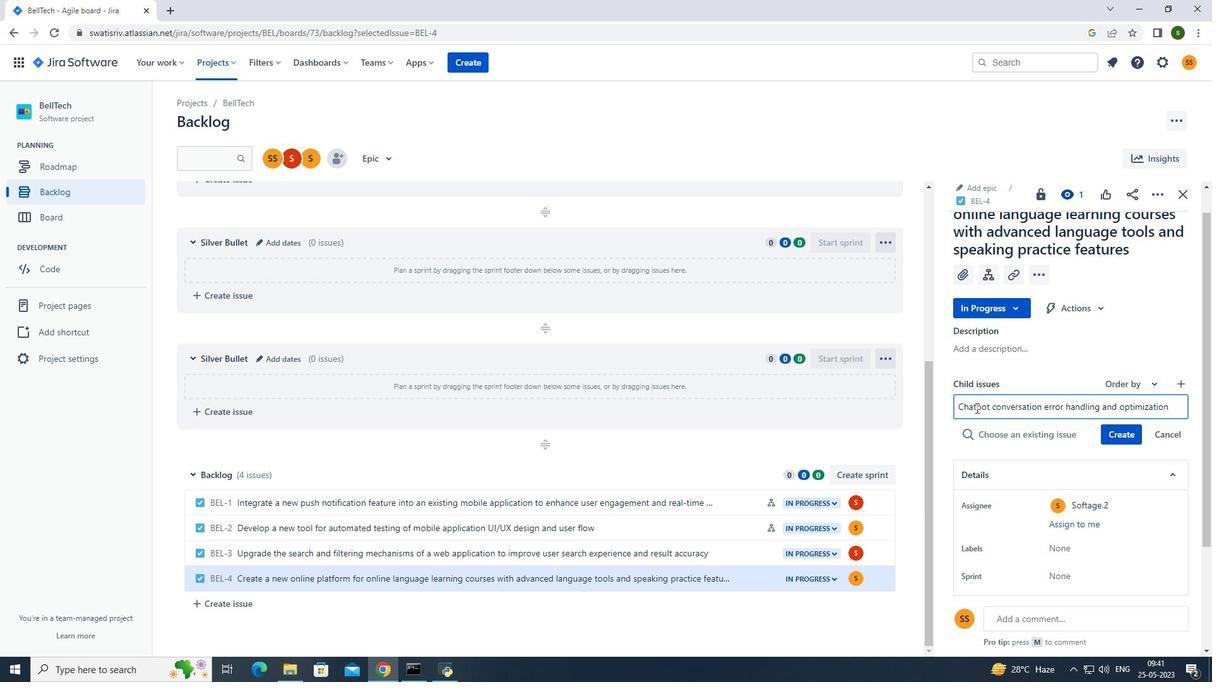 
Action: Mouse moved to (1136, 416)
Screenshot: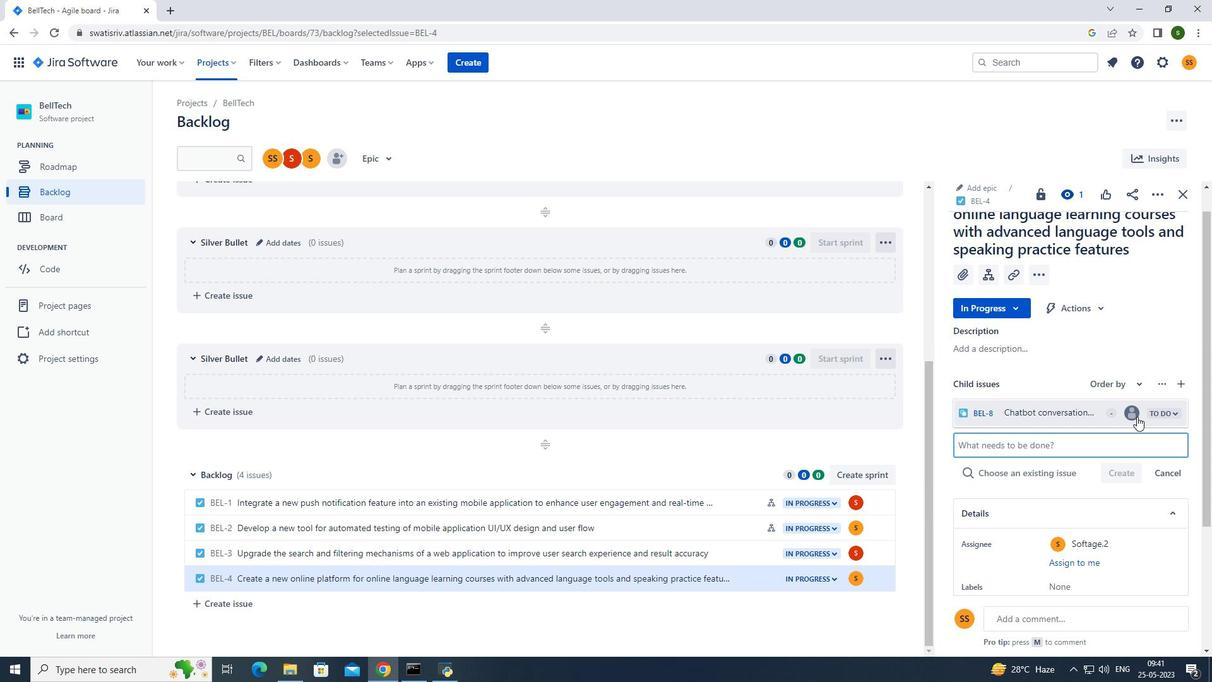 
Action: Mouse pressed left at (1136, 416)
Screenshot: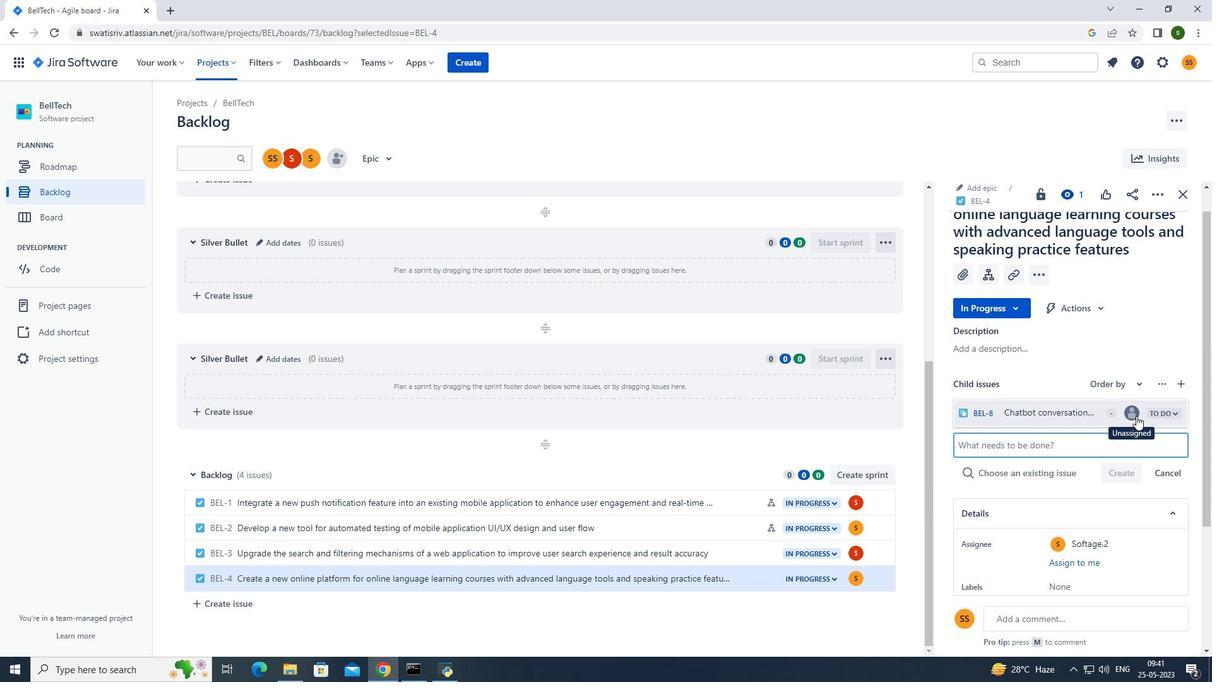 
Action: Mouse moved to (1013, 337)
Screenshot: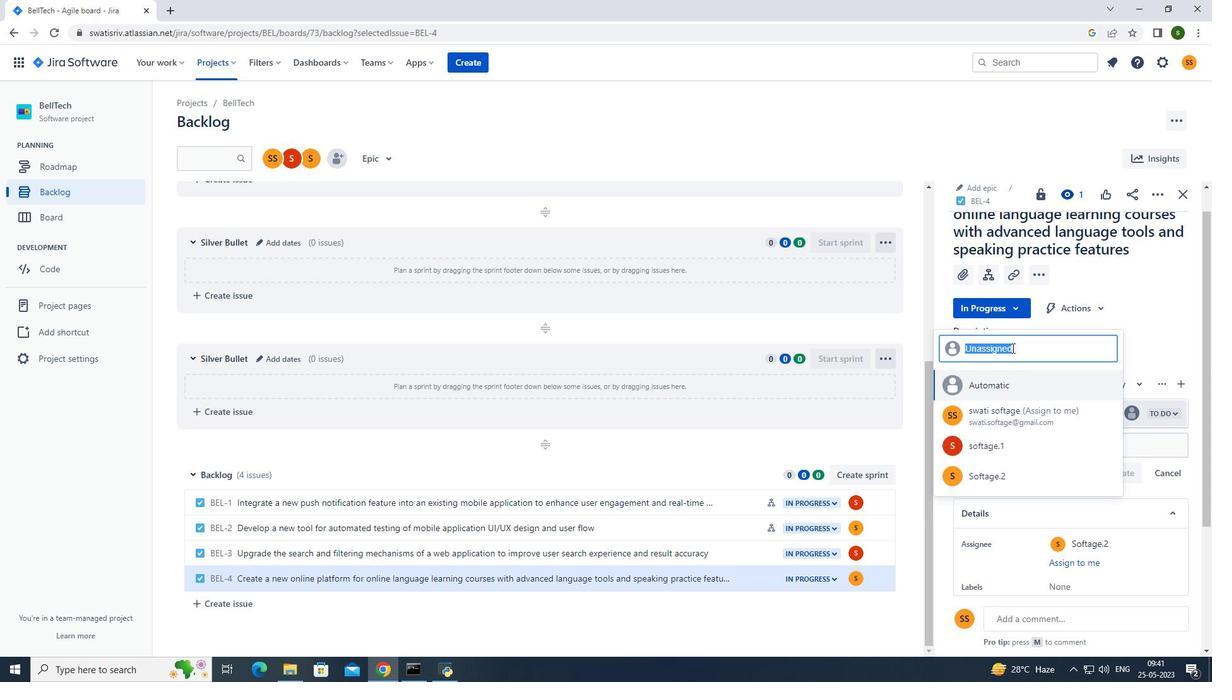
Action: Key pressed softage.2<Key.shift>@softage.net
Screenshot: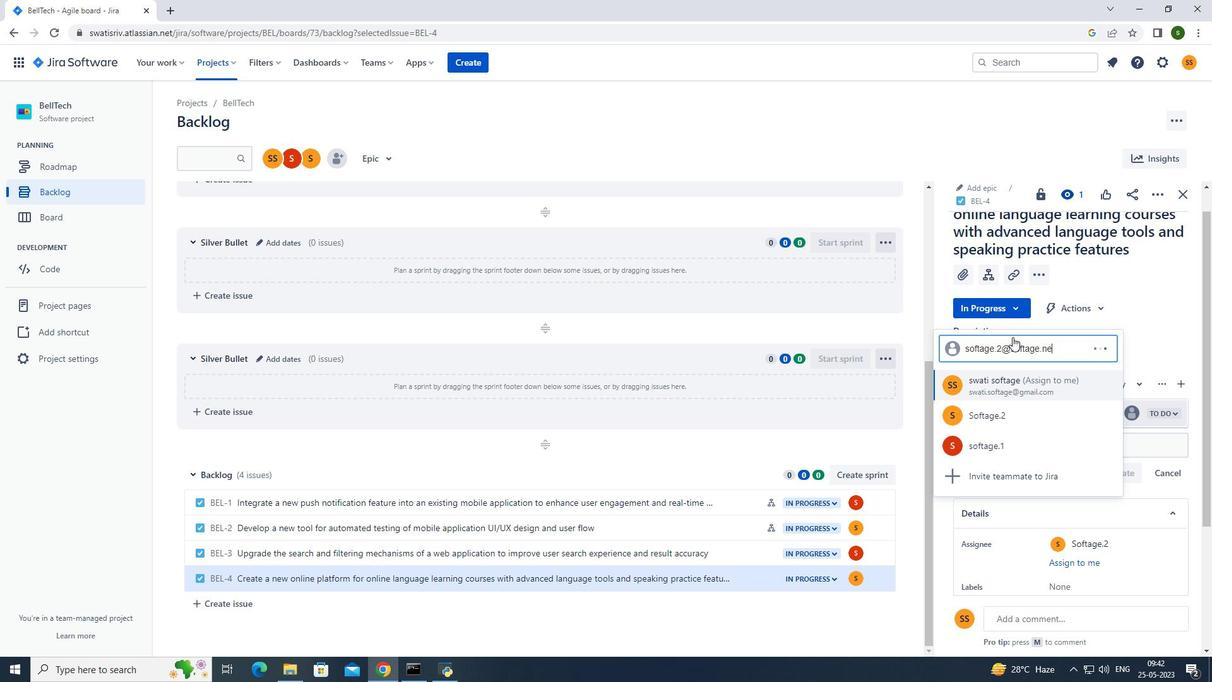 
Action: Mouse moved to (1007, 411)
Screenshot: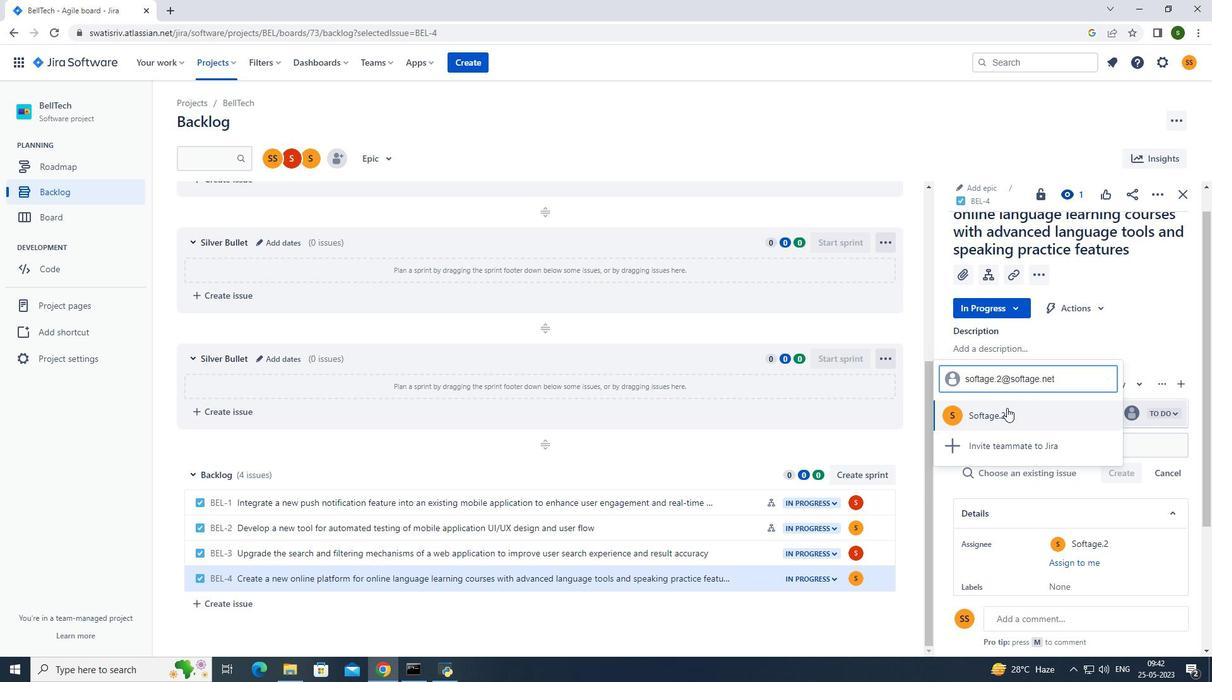 
Action: Mouse pressed left at (1007, 411)
Screenshot: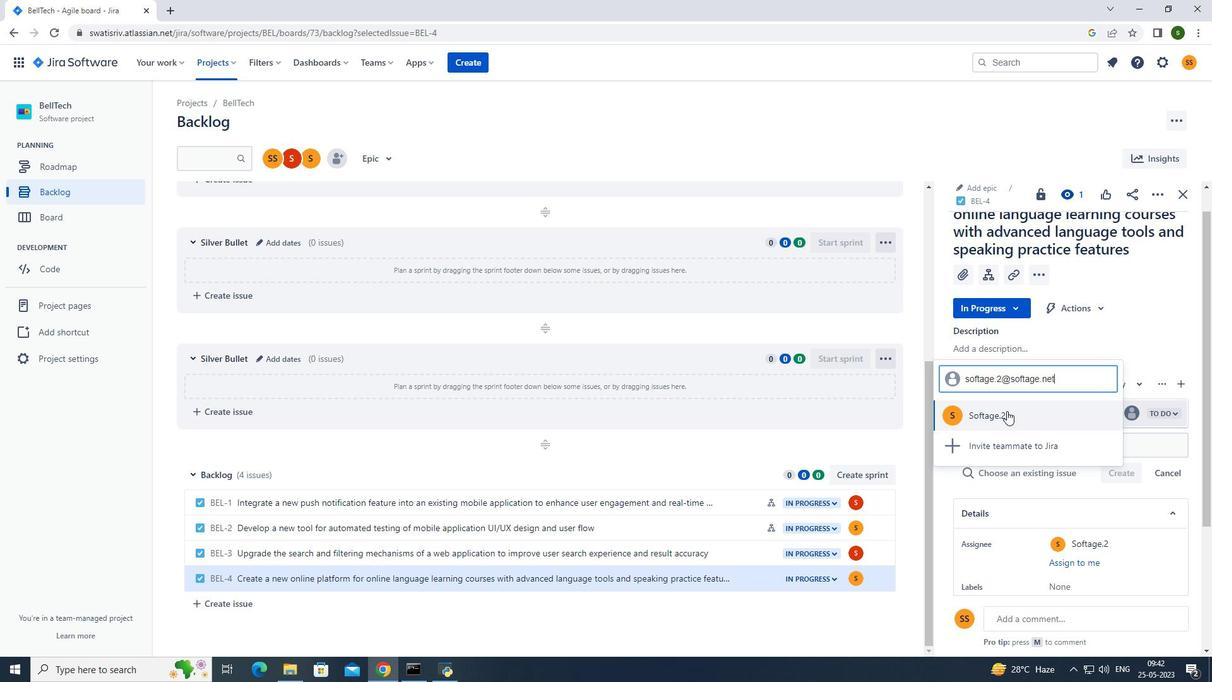 
Action: Mouse moved to (640, 118)
Screenshot: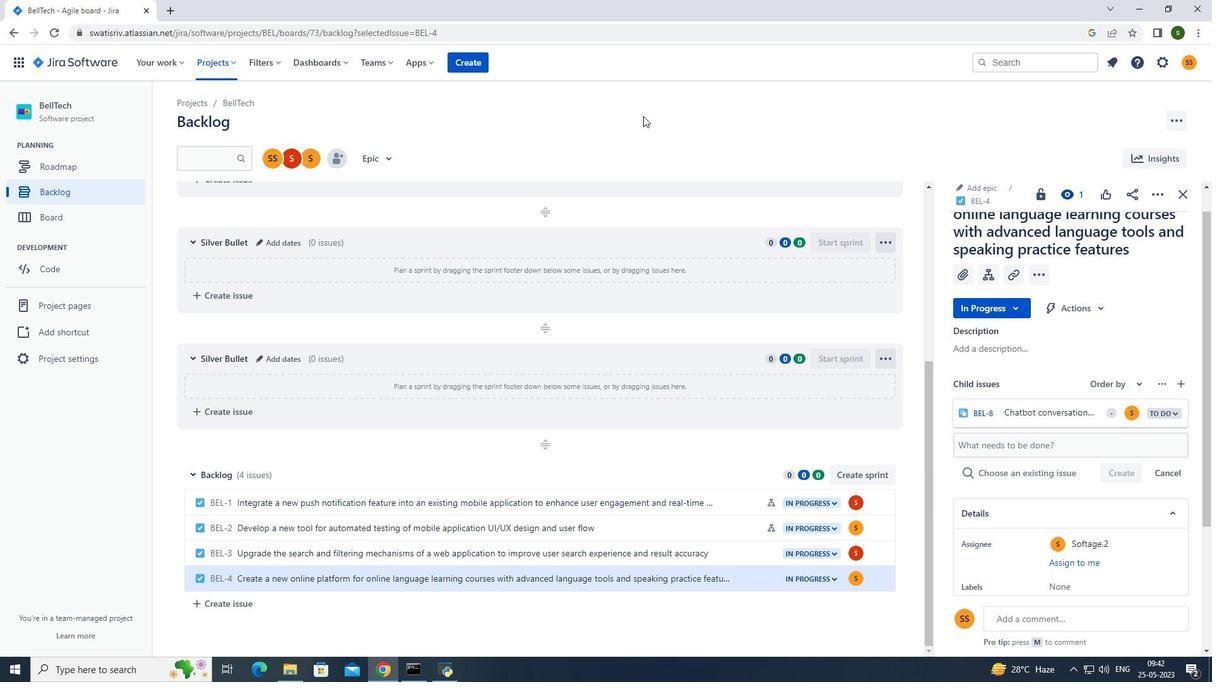 
Action: Mouse pressed left at (640, 118)
Screenshot: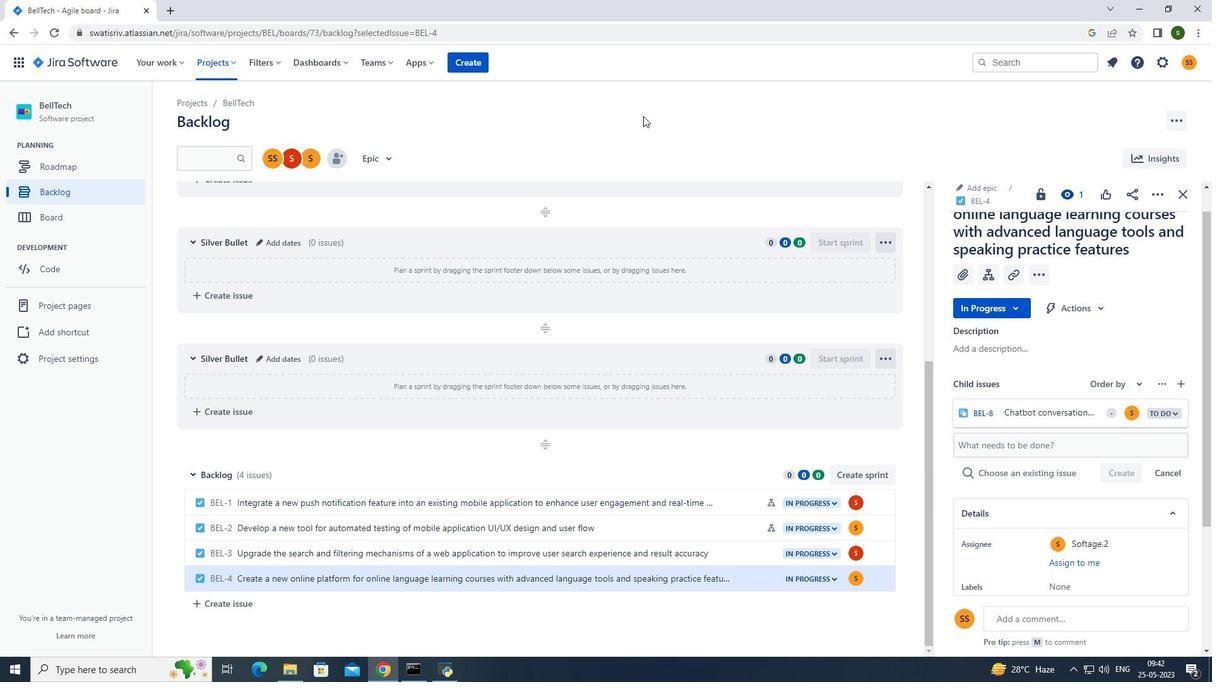 
